 Task: Open Integrated Terminal in Specific Folder
Action: Mouse moved to (134, 62)
Screenshot: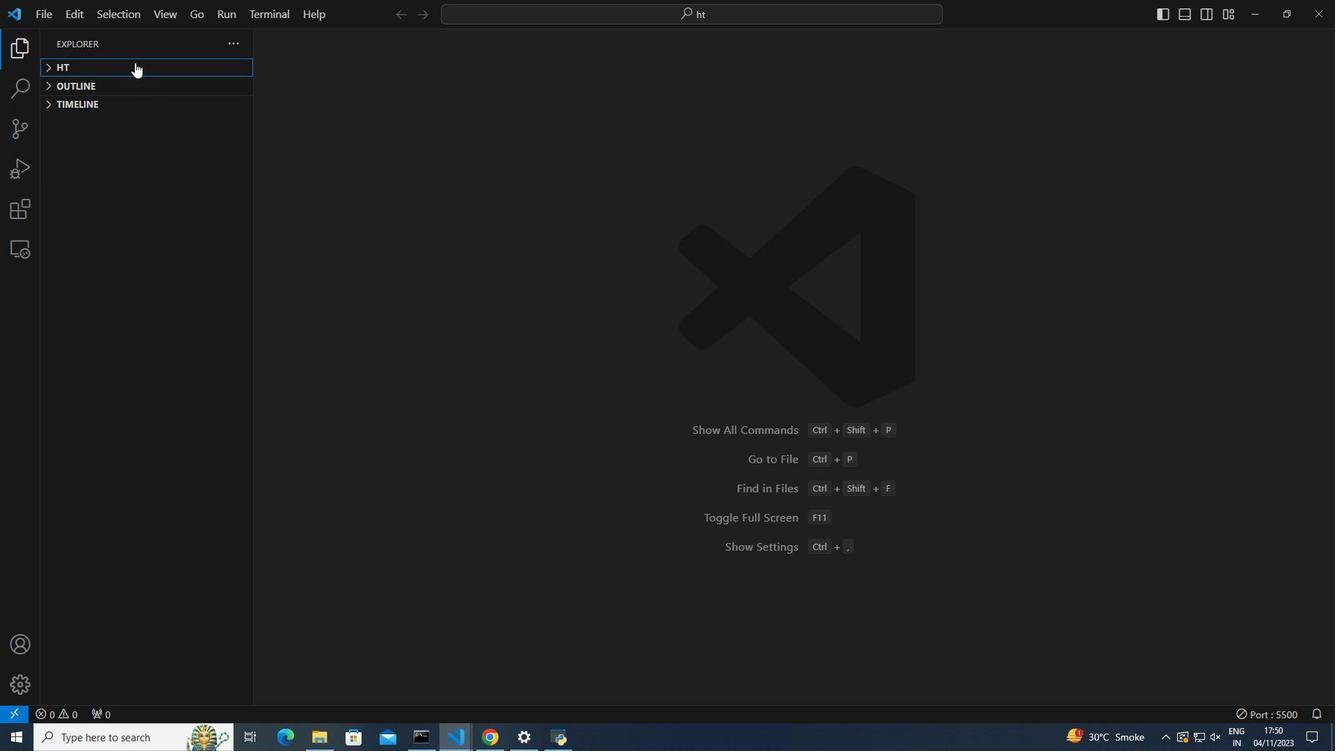 
Action: Mouse pressed left at (134, 62)
Screenshot: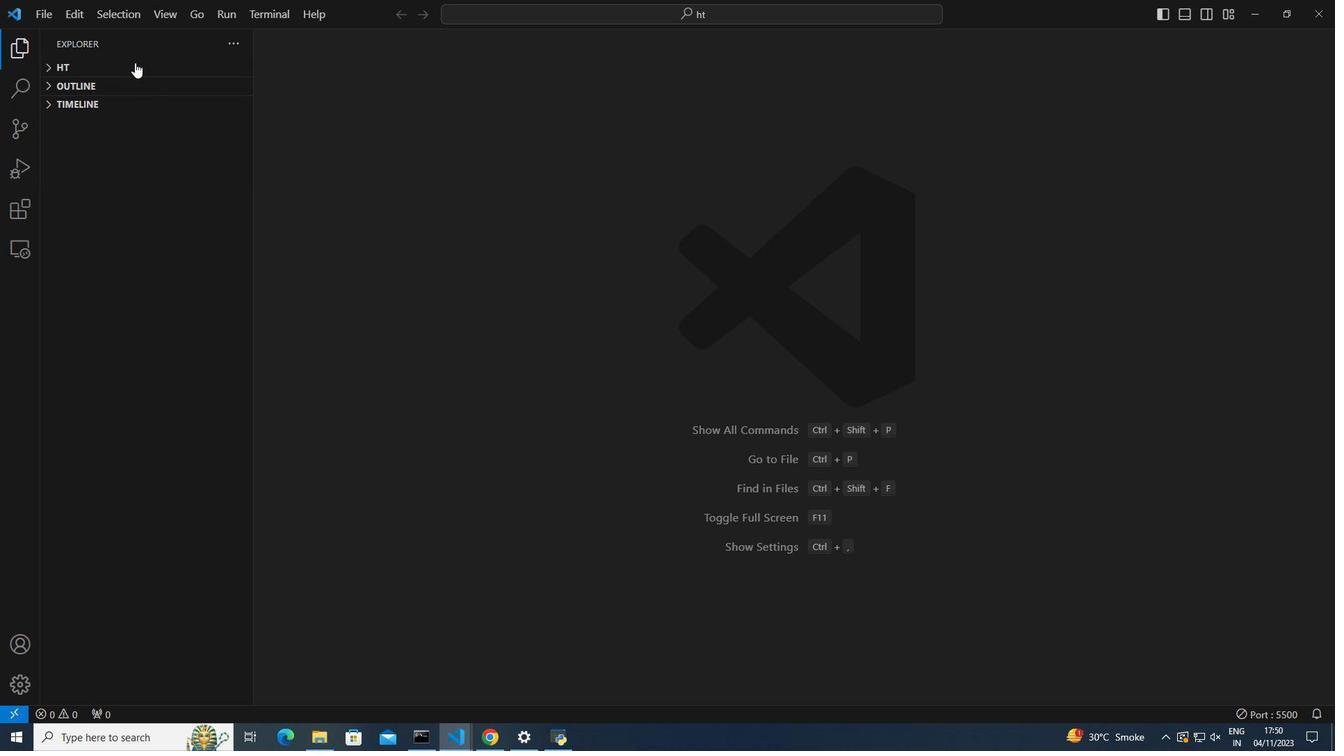 
Action: Mouse moved to (201, 63)
Screenshot: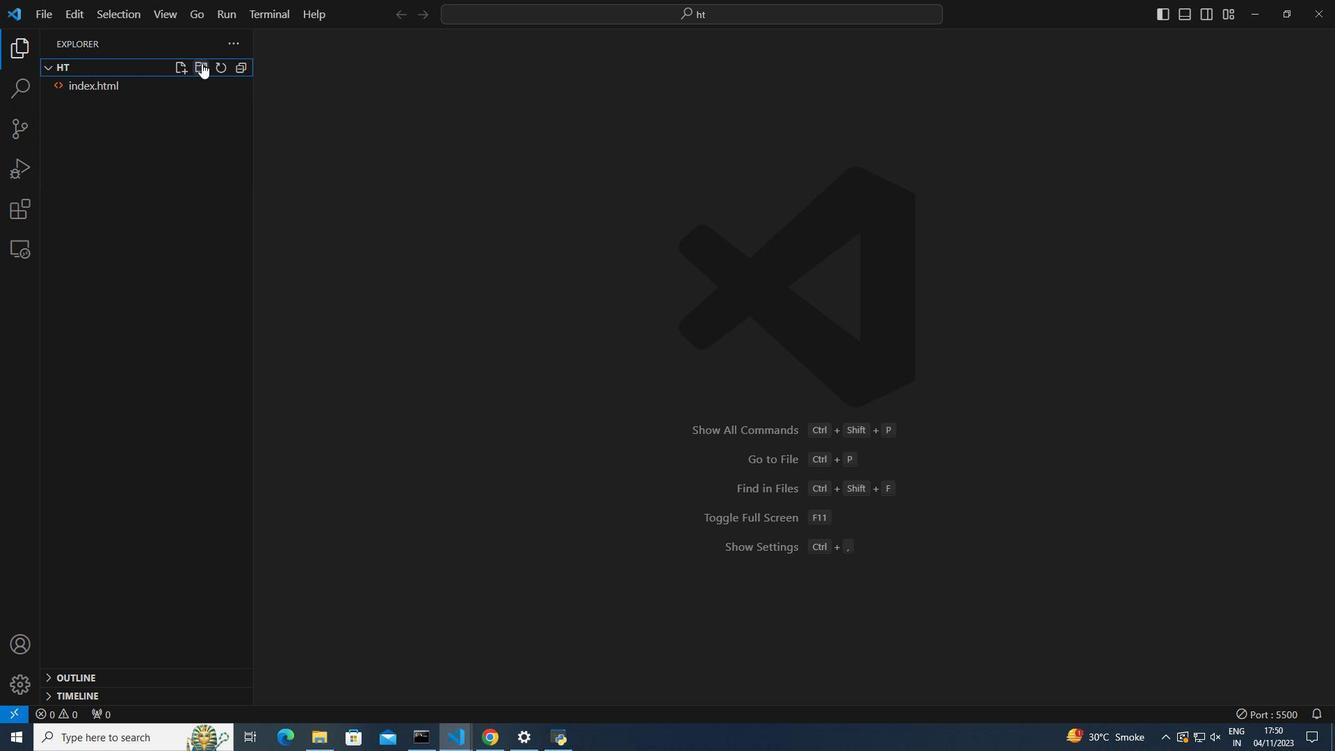 
Action: Mouse pressed left at (201, 63)
Screenshot: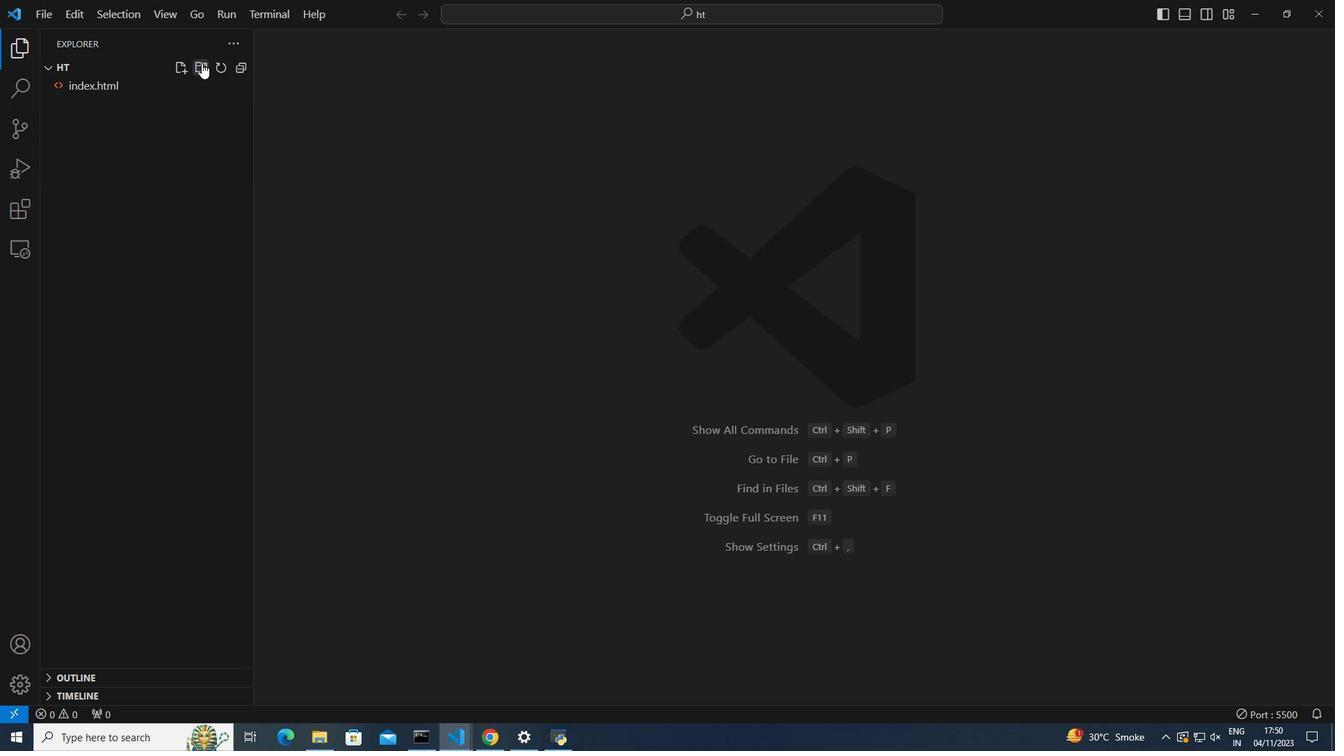 
Action: Mouse moved to (178, 82)
Screenshot: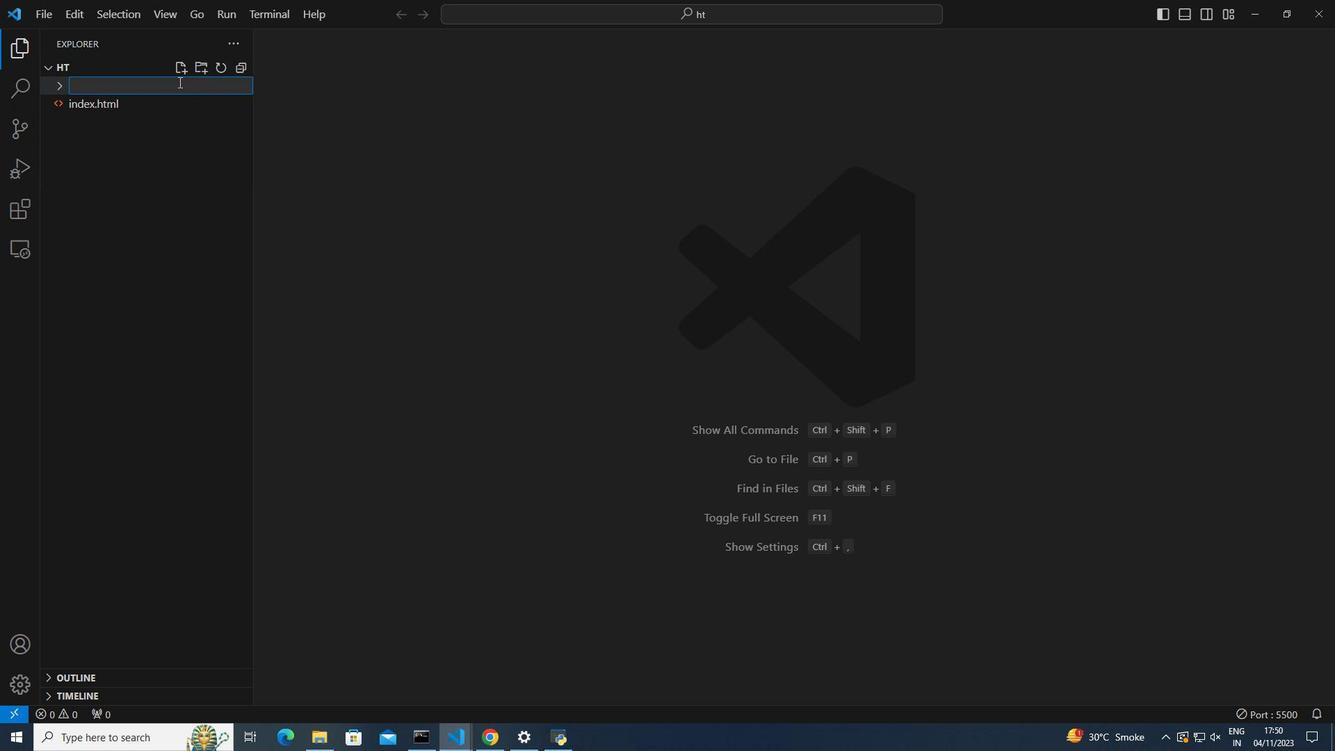 
Action: Mouse pressed right at (178, 82)
Screenshot: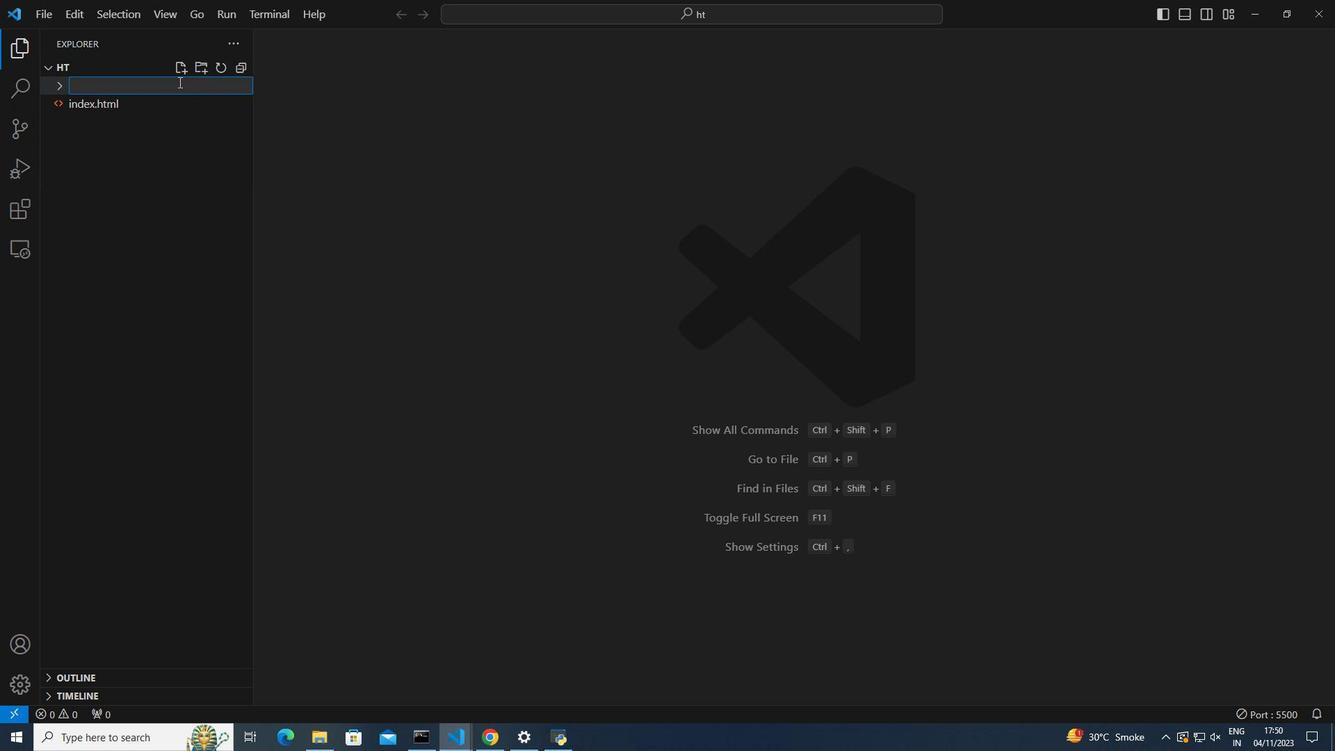 
Action: Mouse moved to (90, 86)
Screenshot: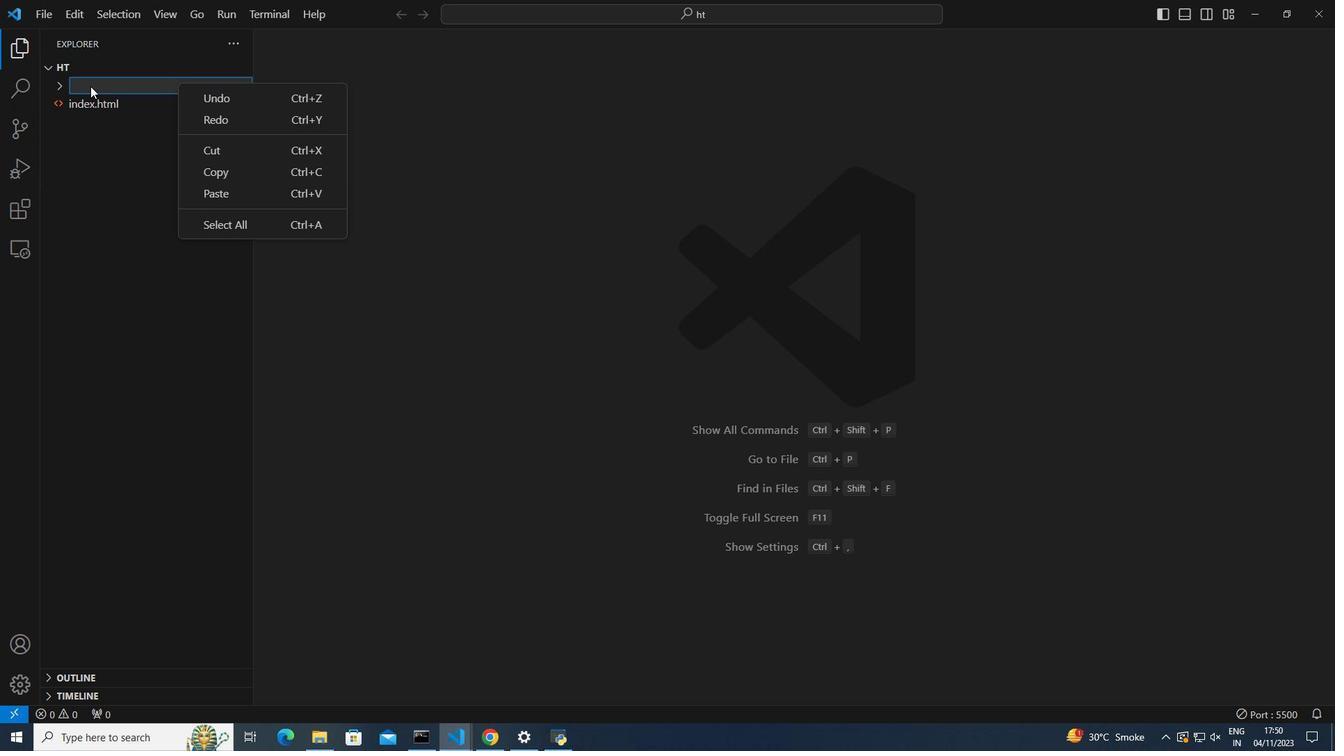 
Action: Mouse pressed left at (90, 86)
Screenshot: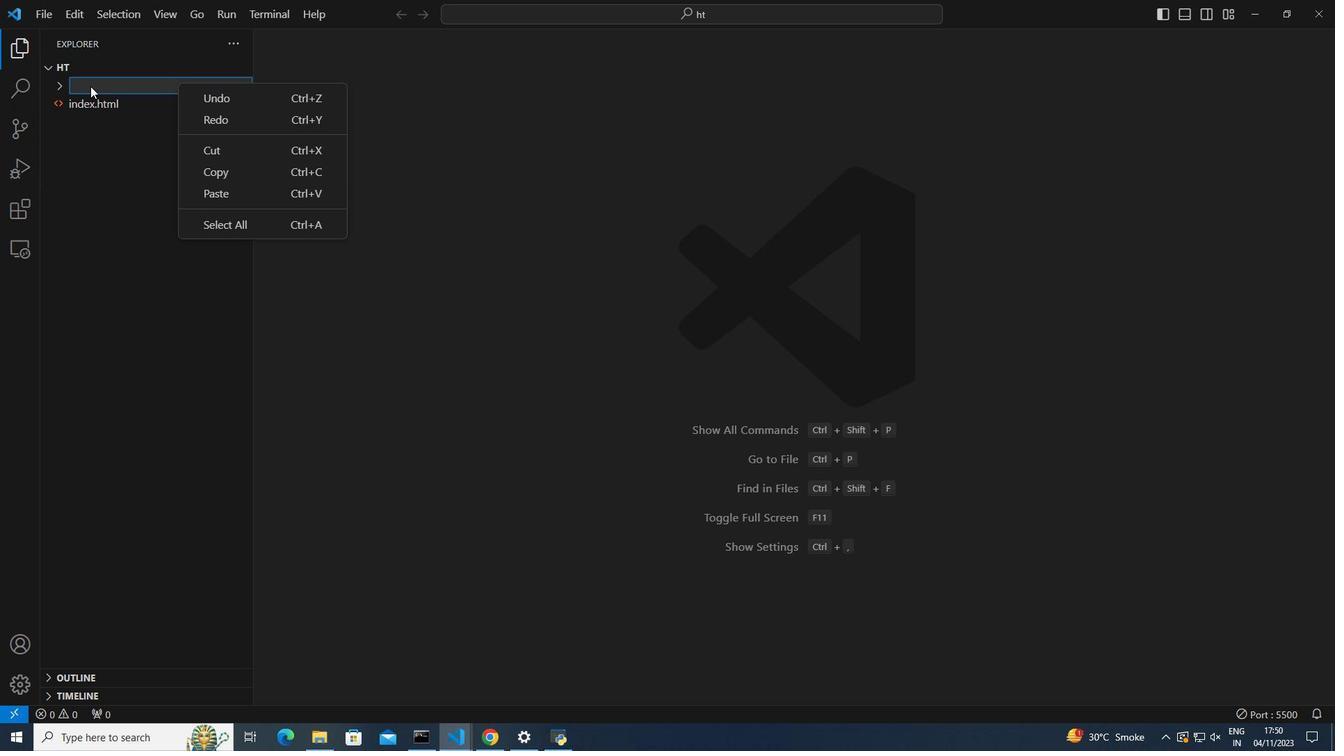 
Action: Mouse moved to (83, 81)
Screenshot: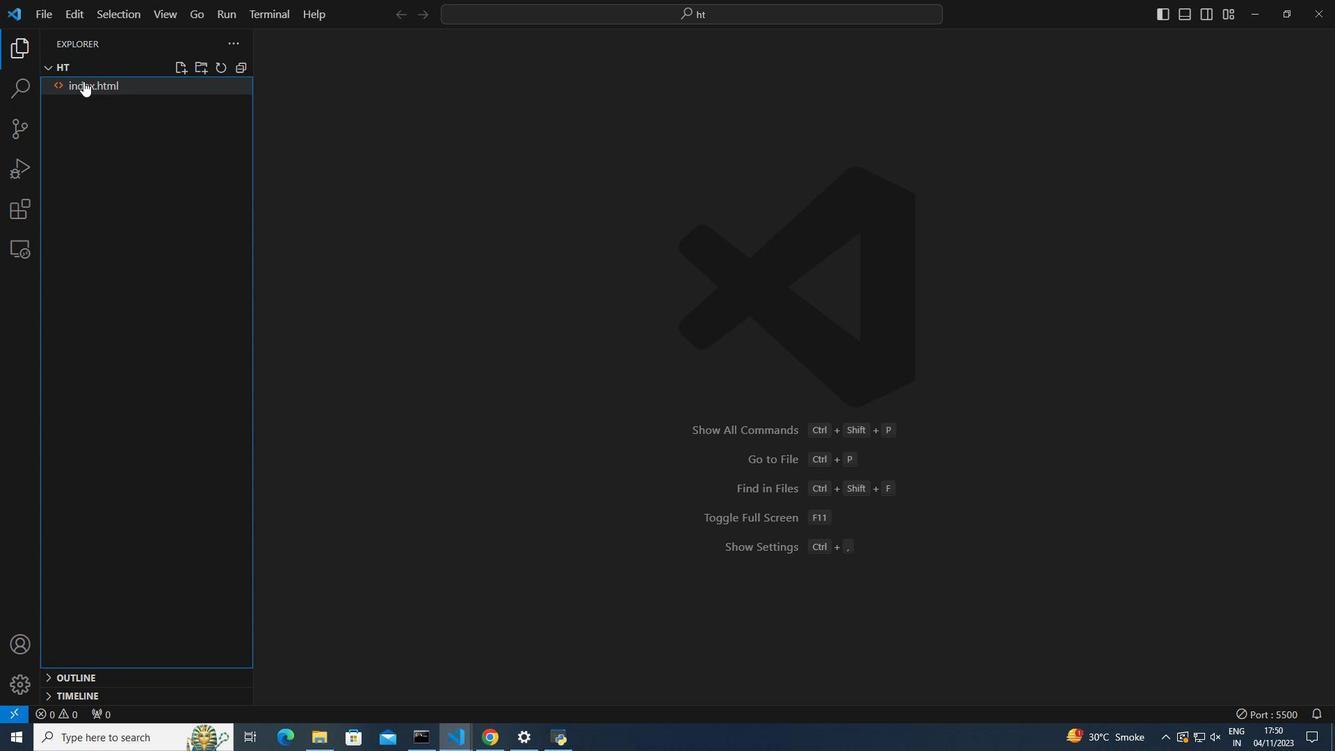 
Action: Mouse pressed right at (83, 81)
Screenshot: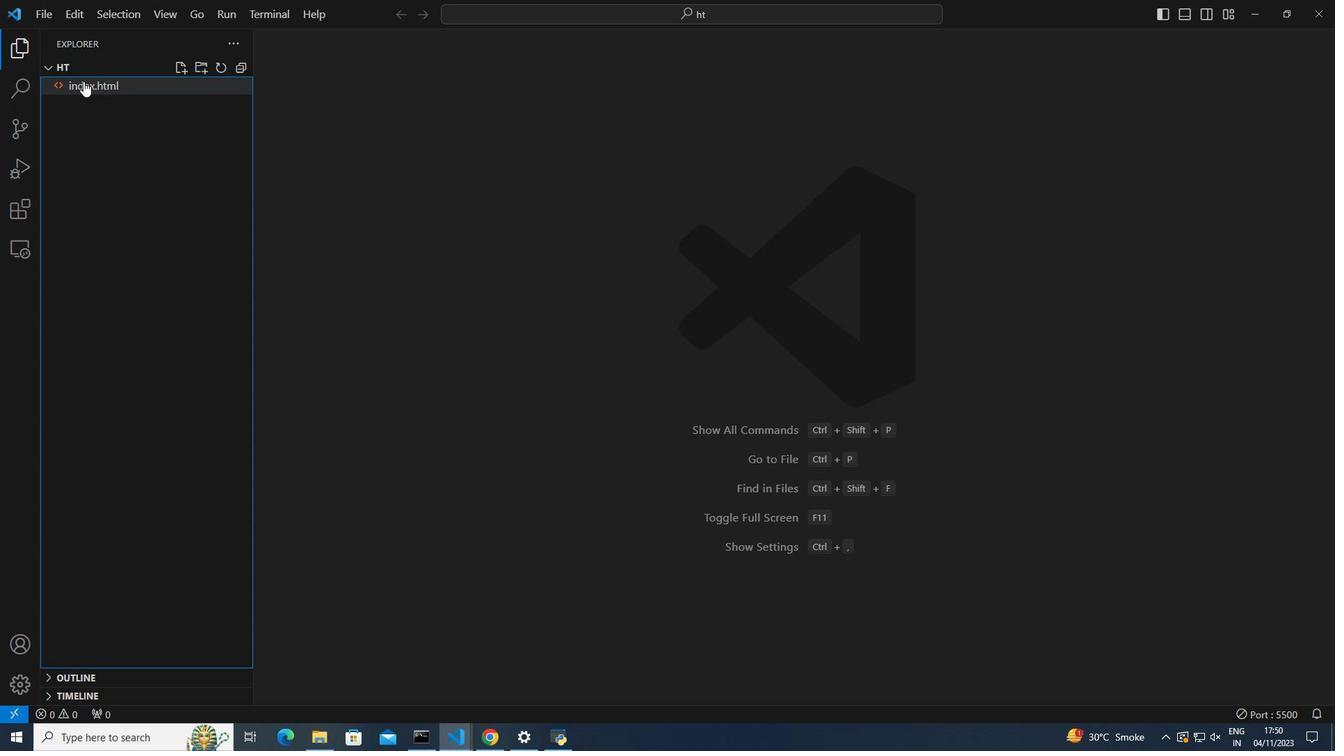 
Action: Mouse moved to (141, 245)
Screenshot: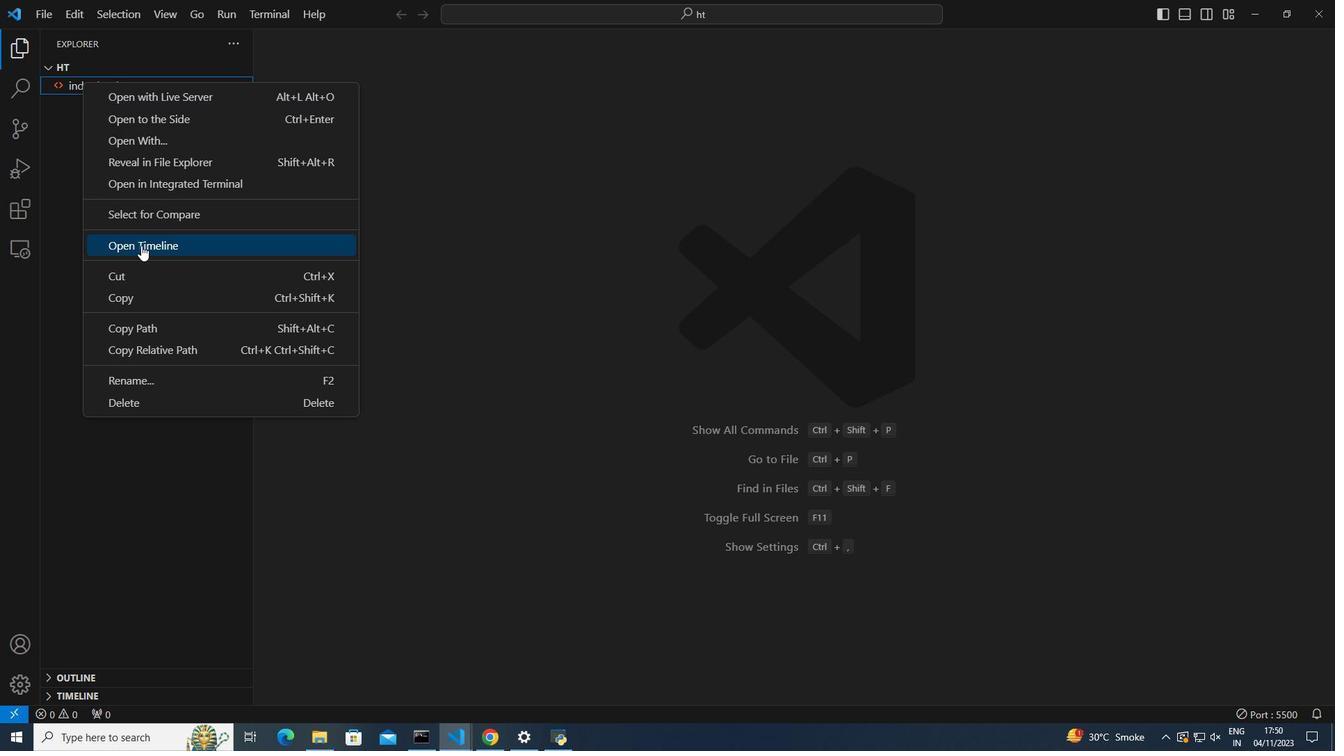 
Action: Mouse pressed left at (141, 245)
Screenshot: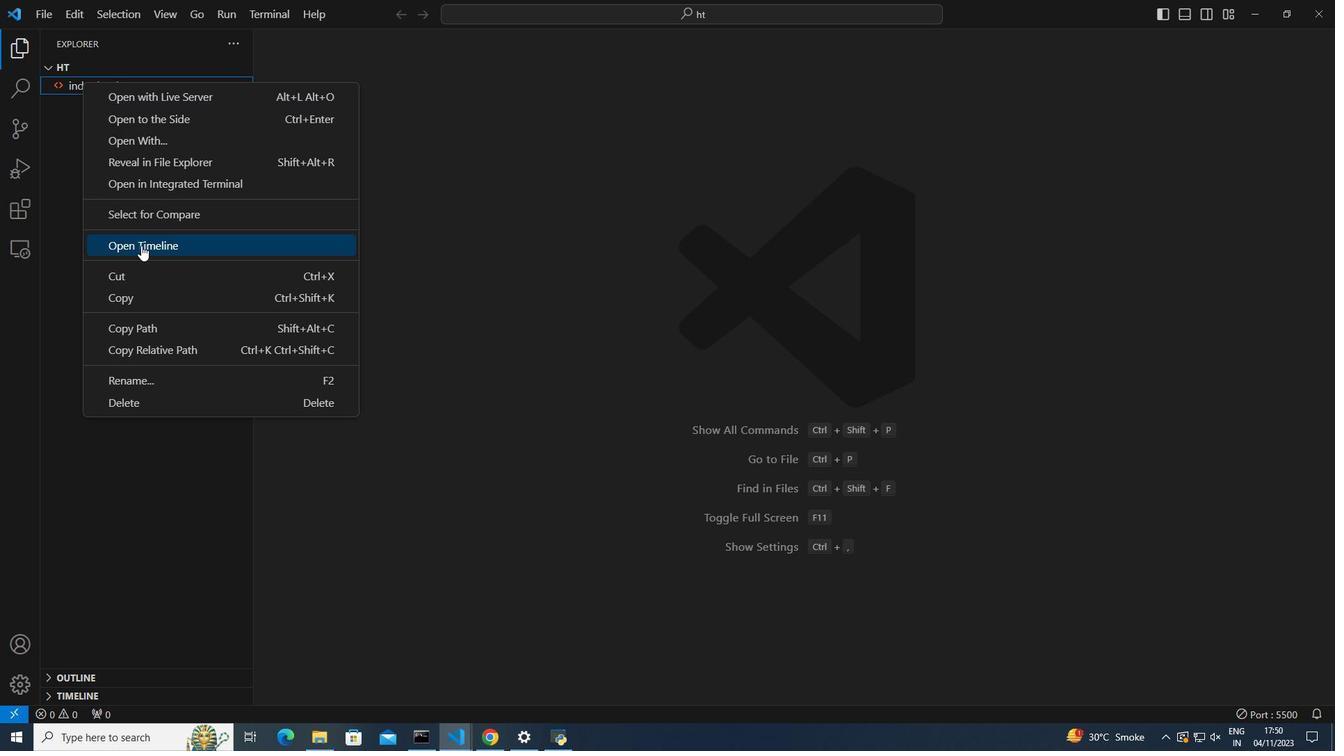 
Action: Mouse moved to (363, 340)
Screenshot: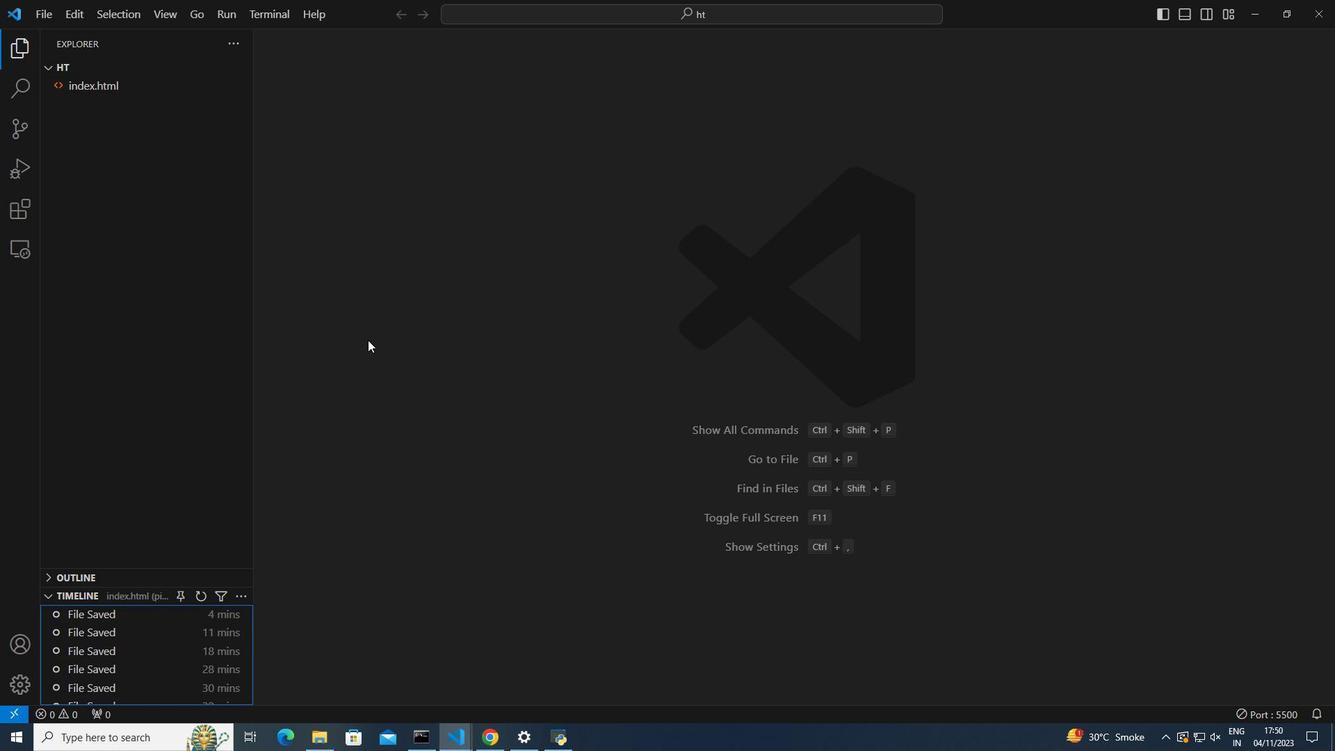 
Action: Mouse pressed left at (363, 340)
Screenshot: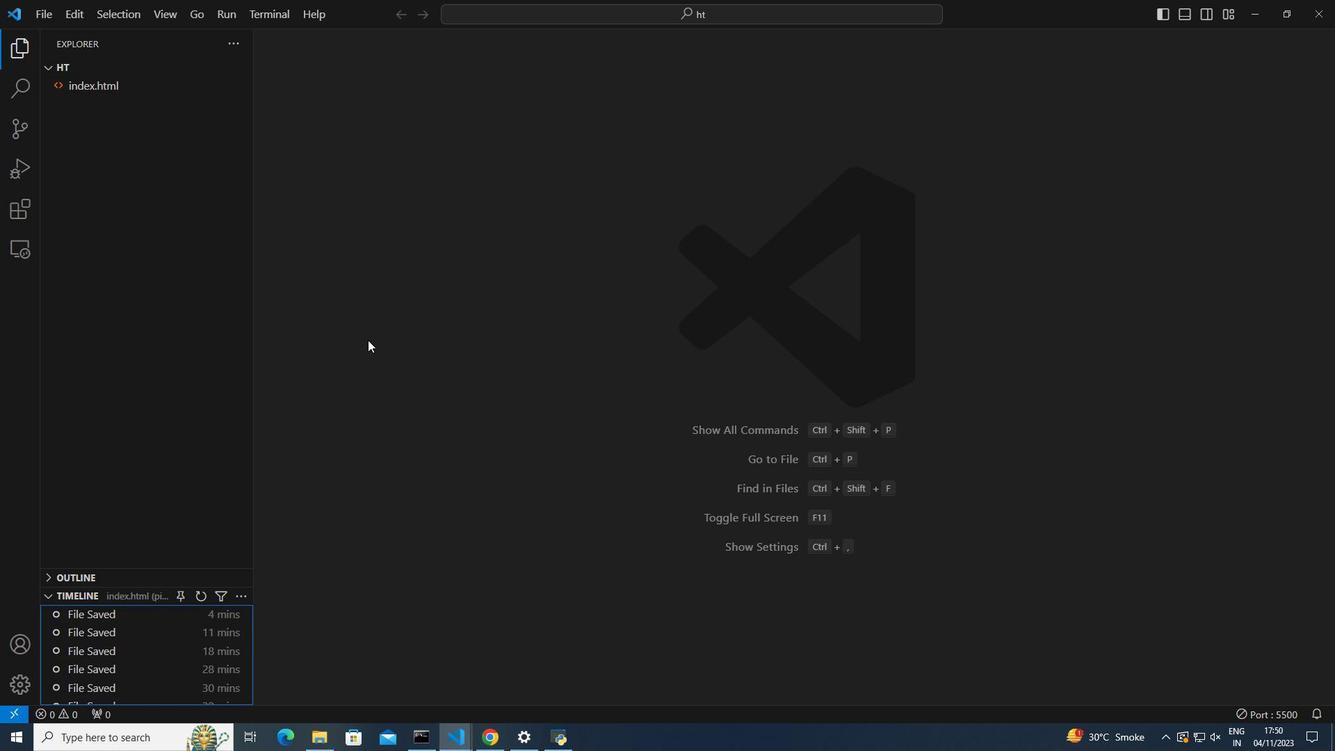 
Action: Mouse moved to (42, 62)
Screenshot: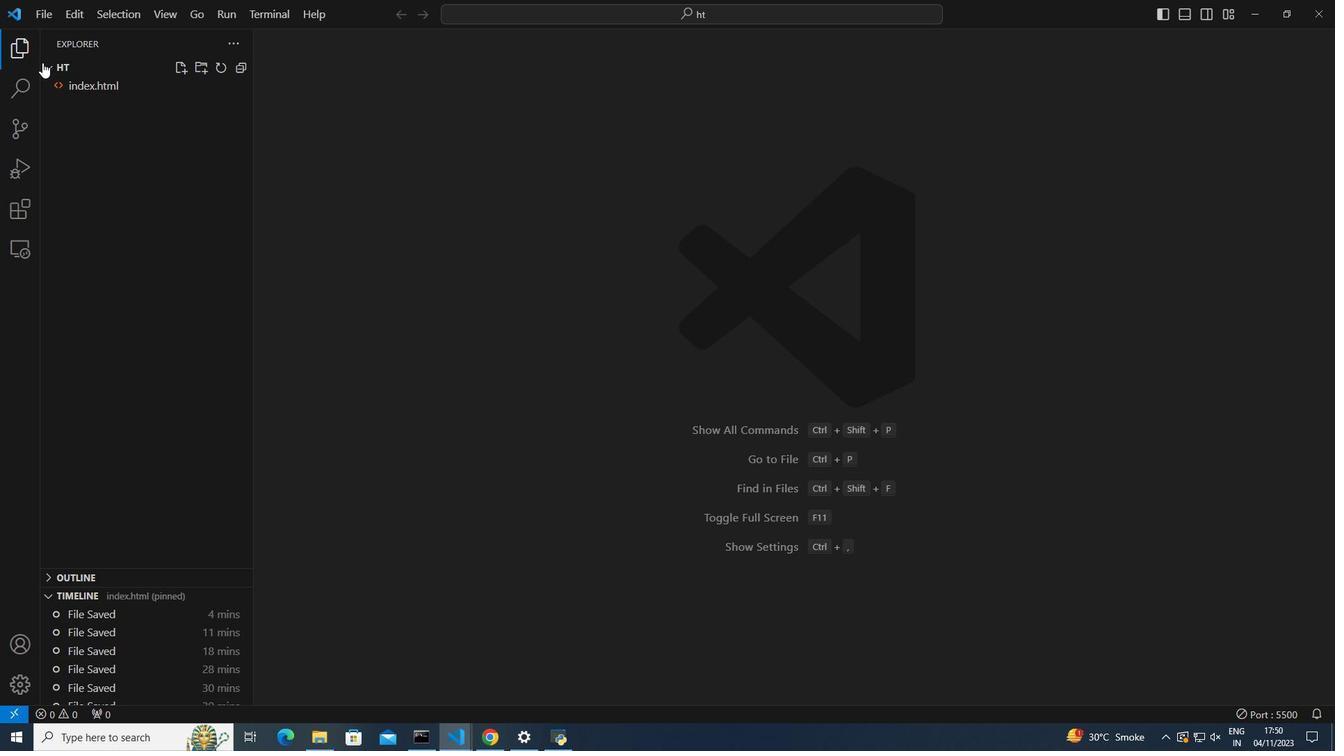 
Action: Mouse pressed left at (42, 62)
Screenshot: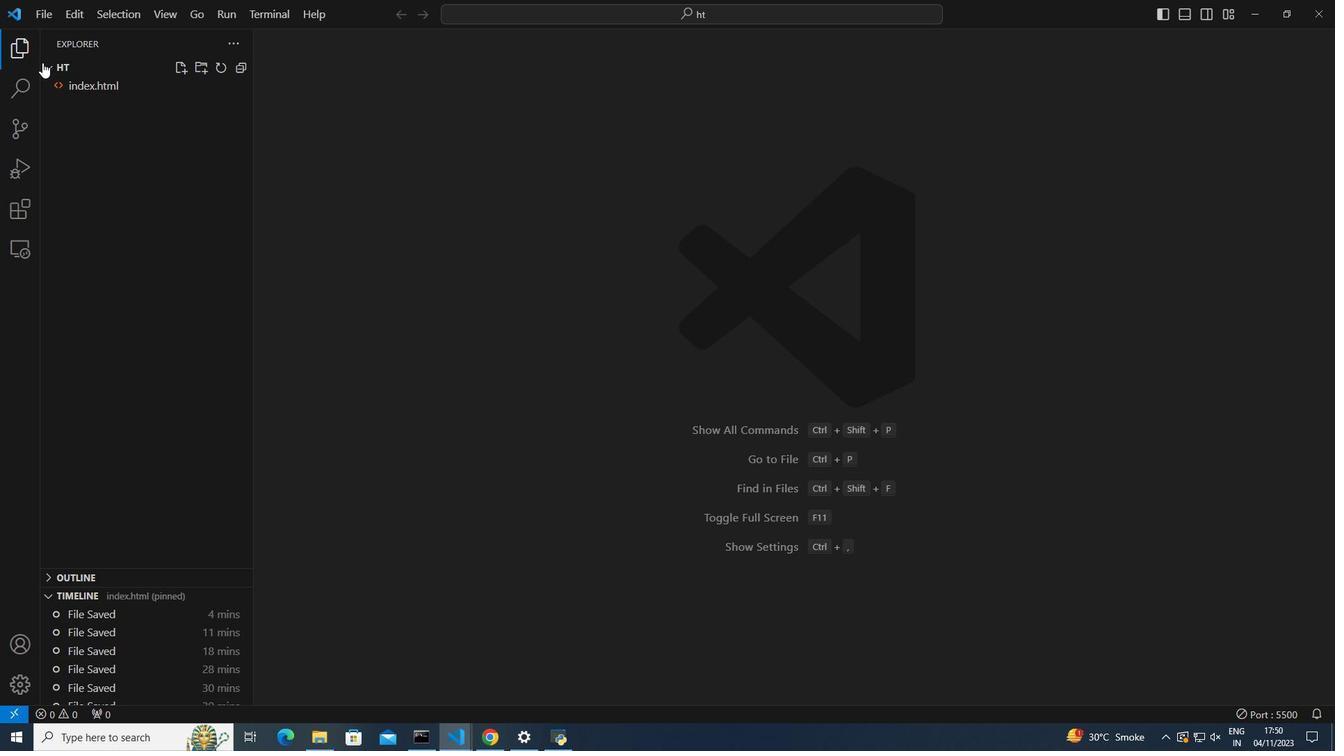 
Action: Mouse moved to (48, 81)
Screenshot: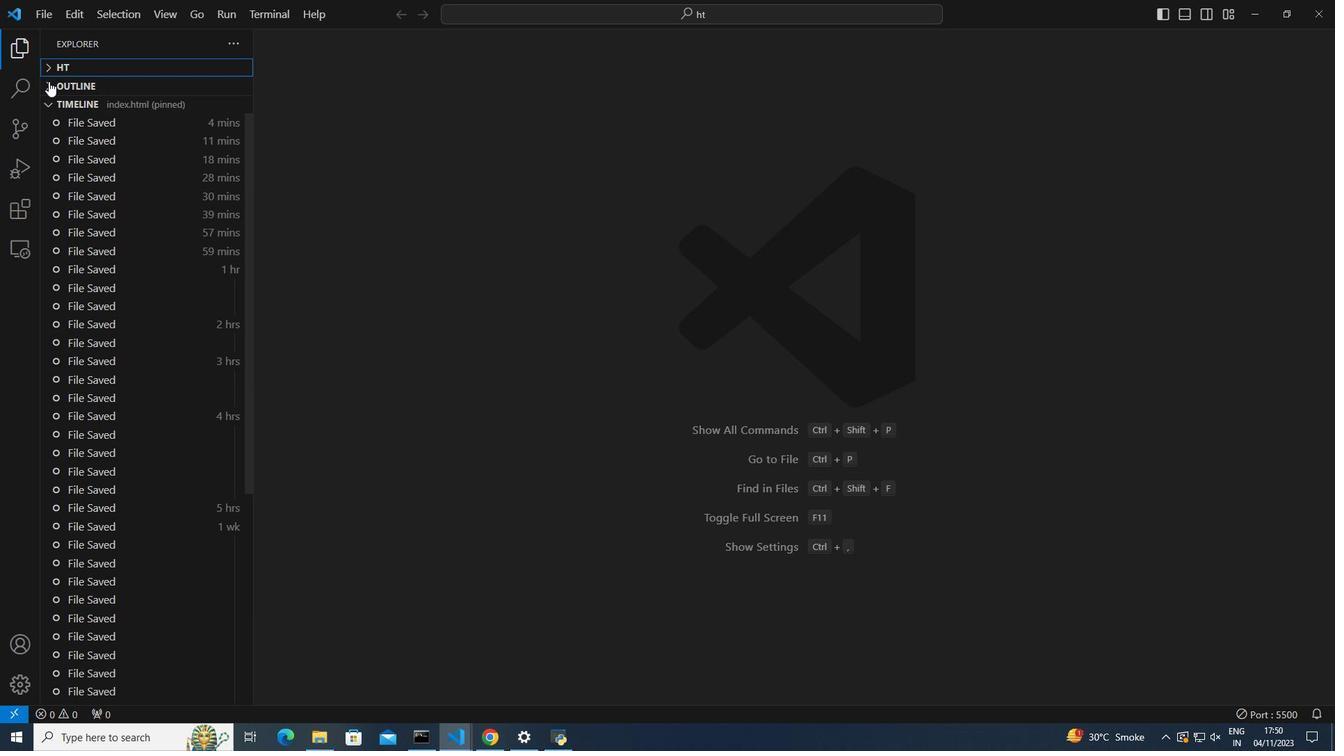 
Action: Mouse pressed left at (48, 81)
Screenshot: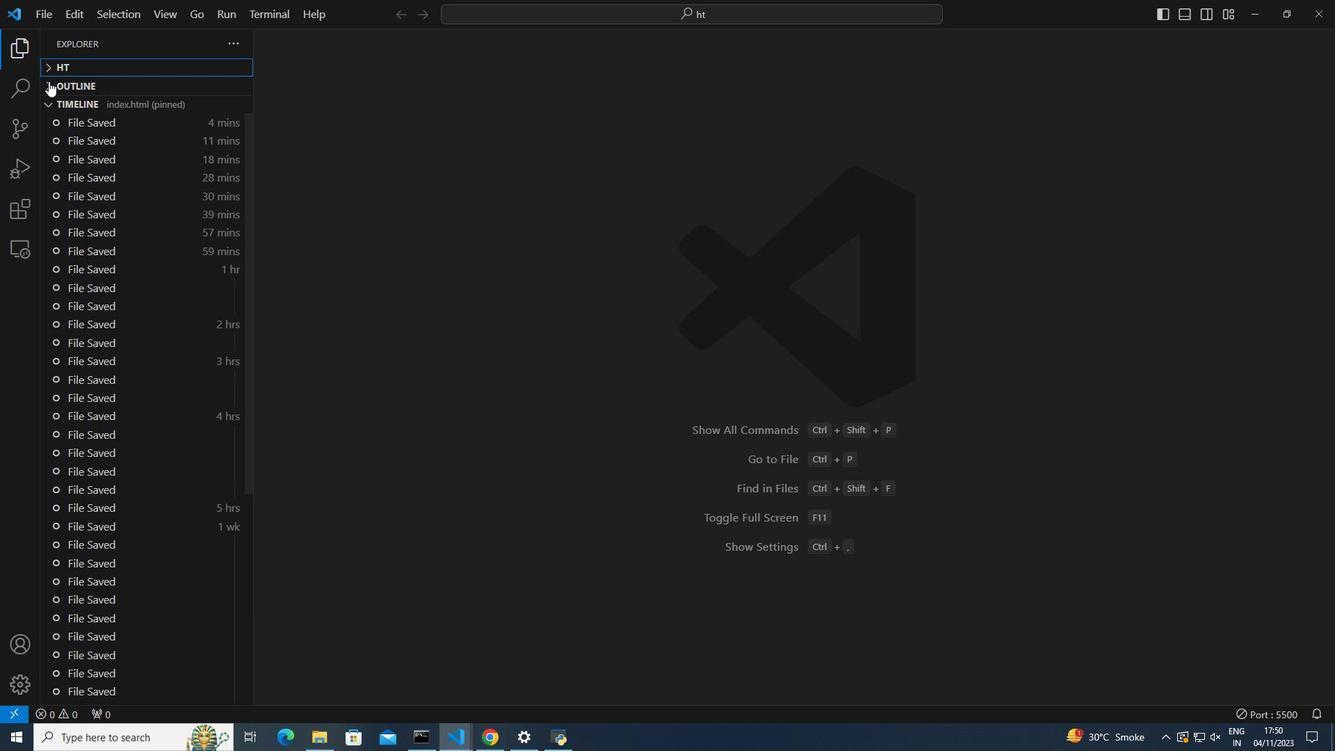 
Action: Mouse moved to (52, 201)
Screenshot: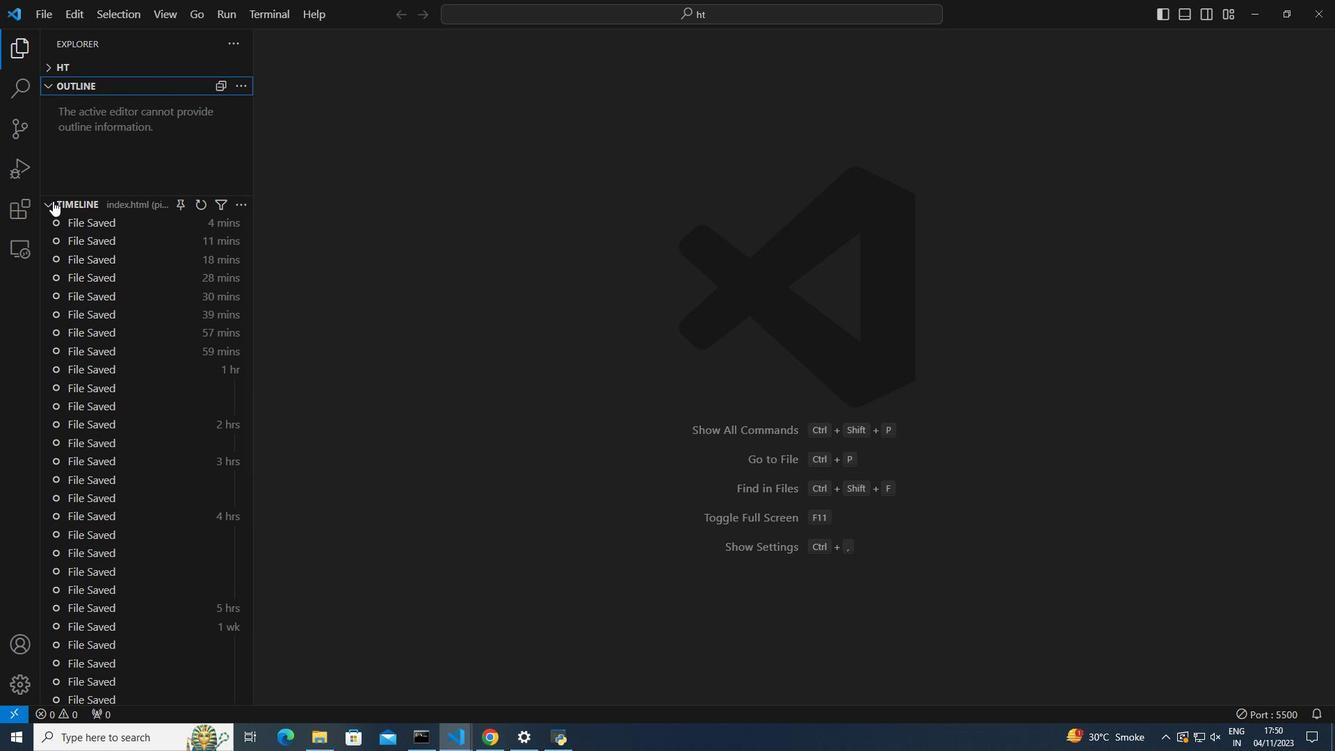 
Action: Mouse pressed left at (52, 201)
Screenshot: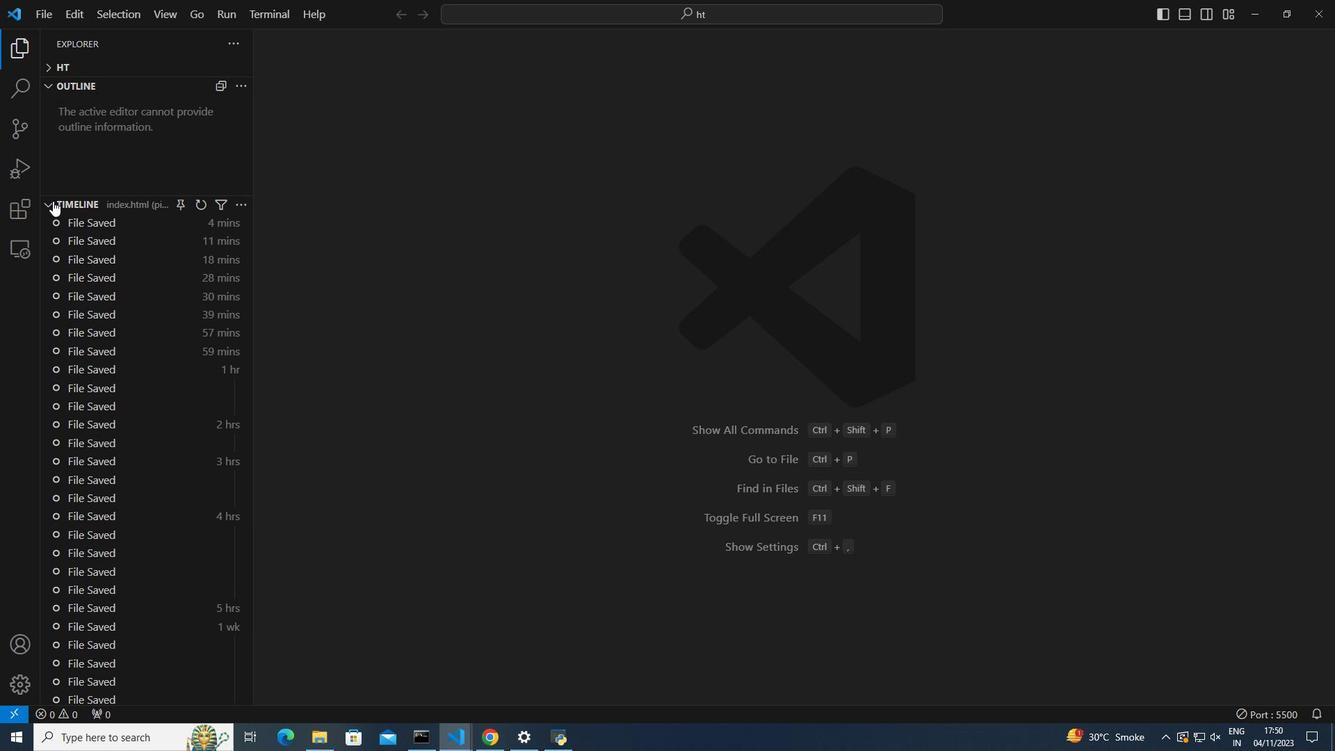 
Action: Mouse moved to (64, 59)
Screenshot: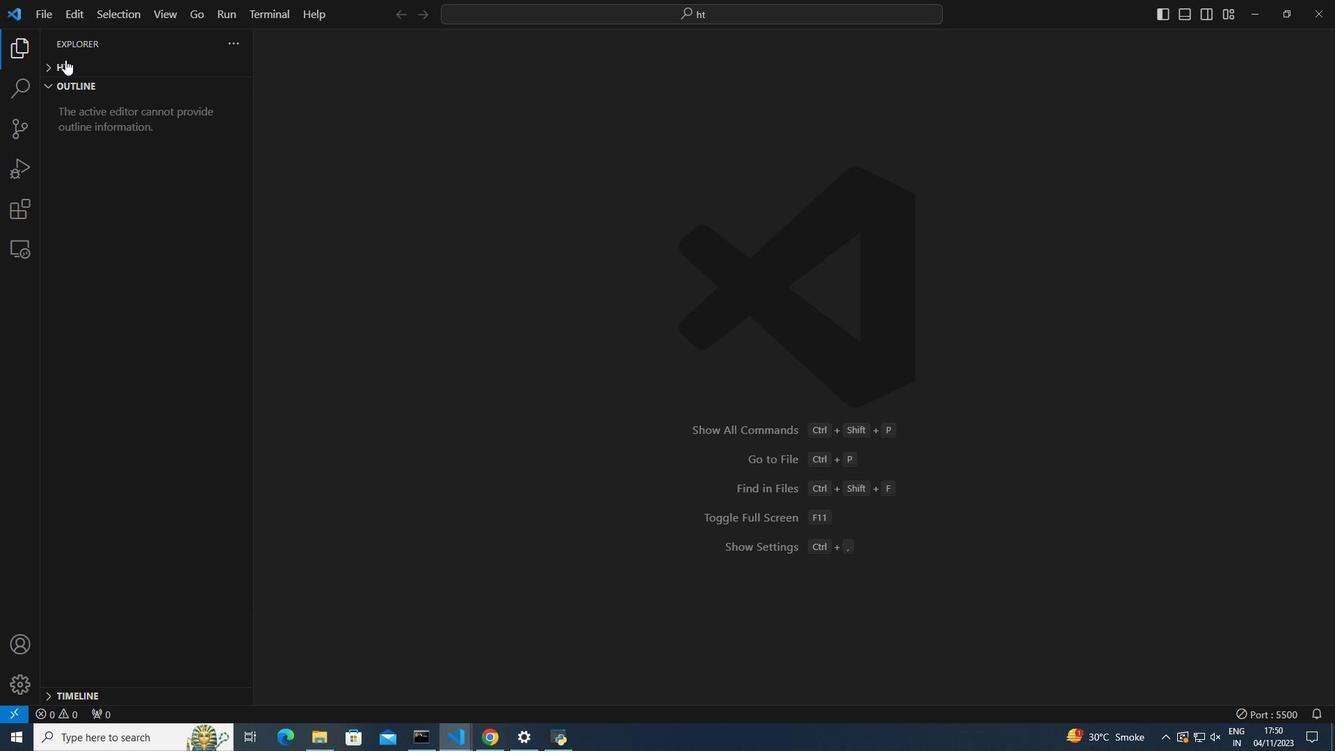 
Action: Mouse pressed left at (64, 59)
Screenshot: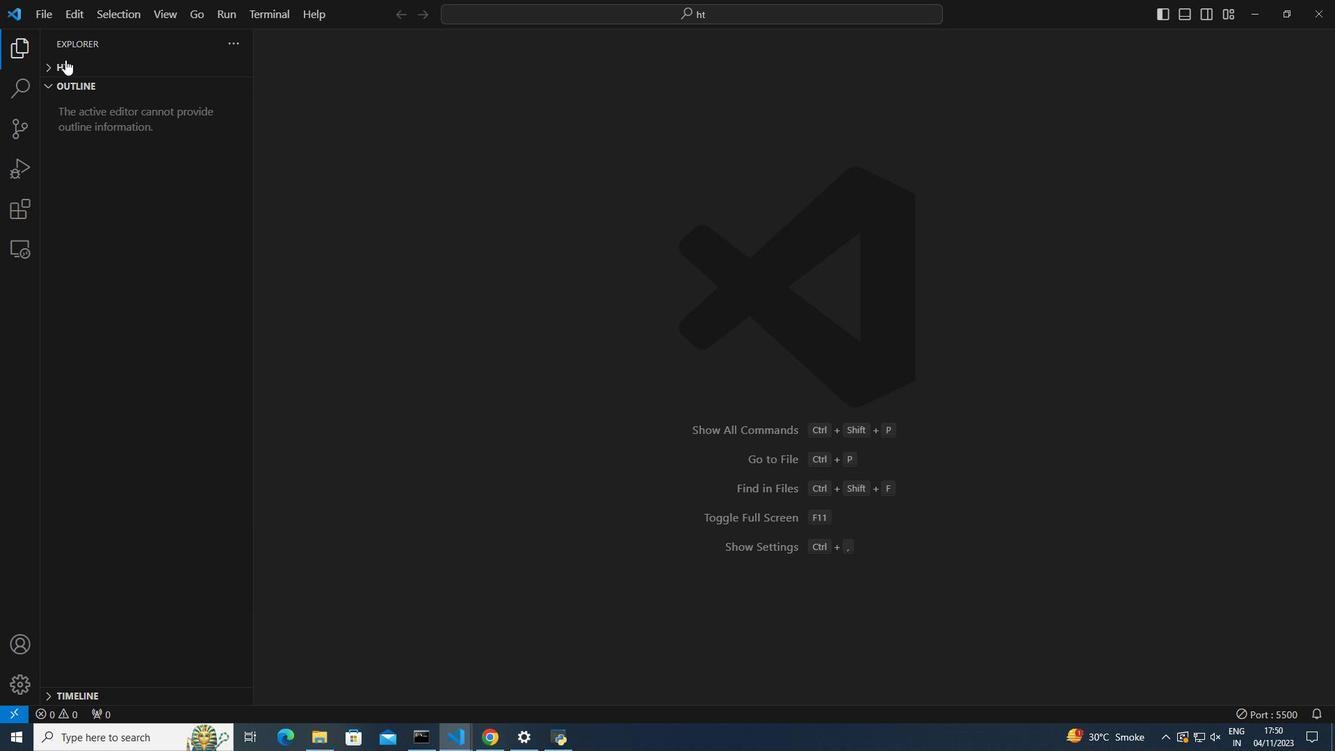 
Action: Mouse moved to (122, 63)
Screenshot: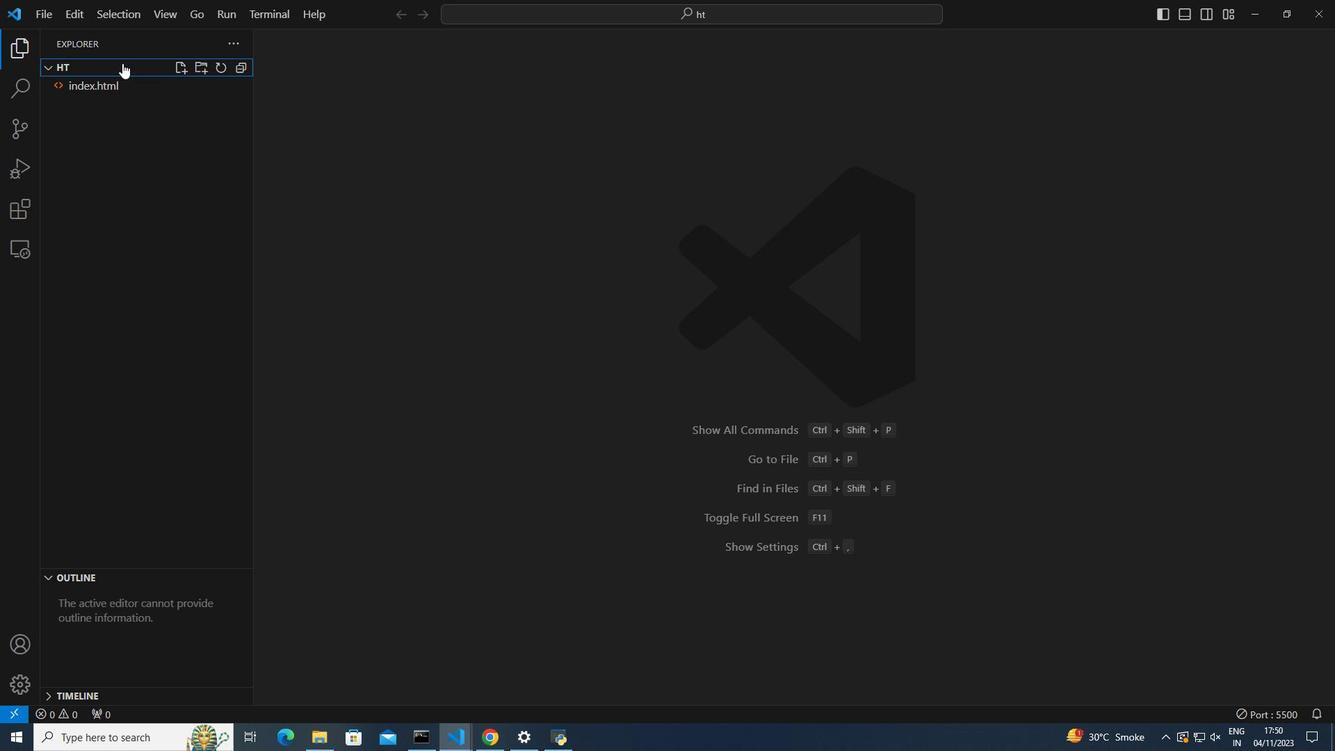 
Action: Mouse pressed right at (122, 63)
Screenshot: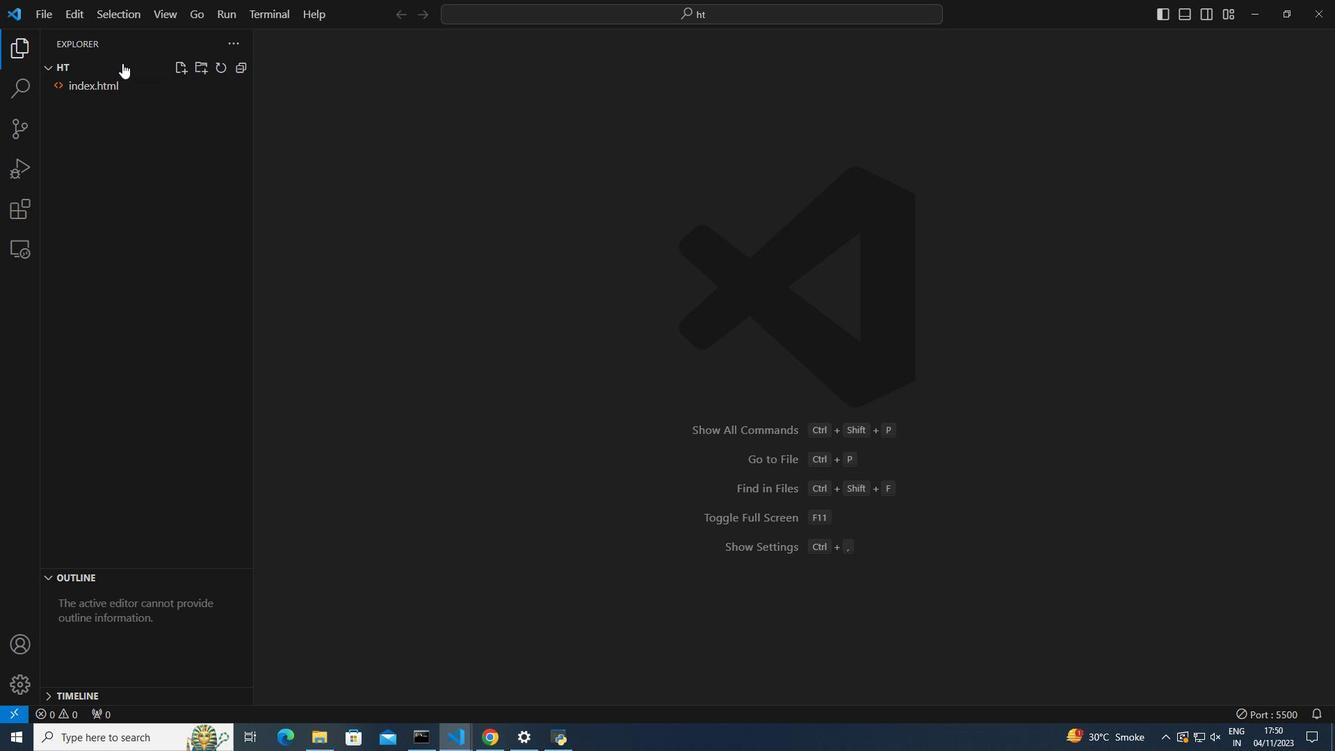 
Action: Mouse moved to (82, 217)
Screenshot: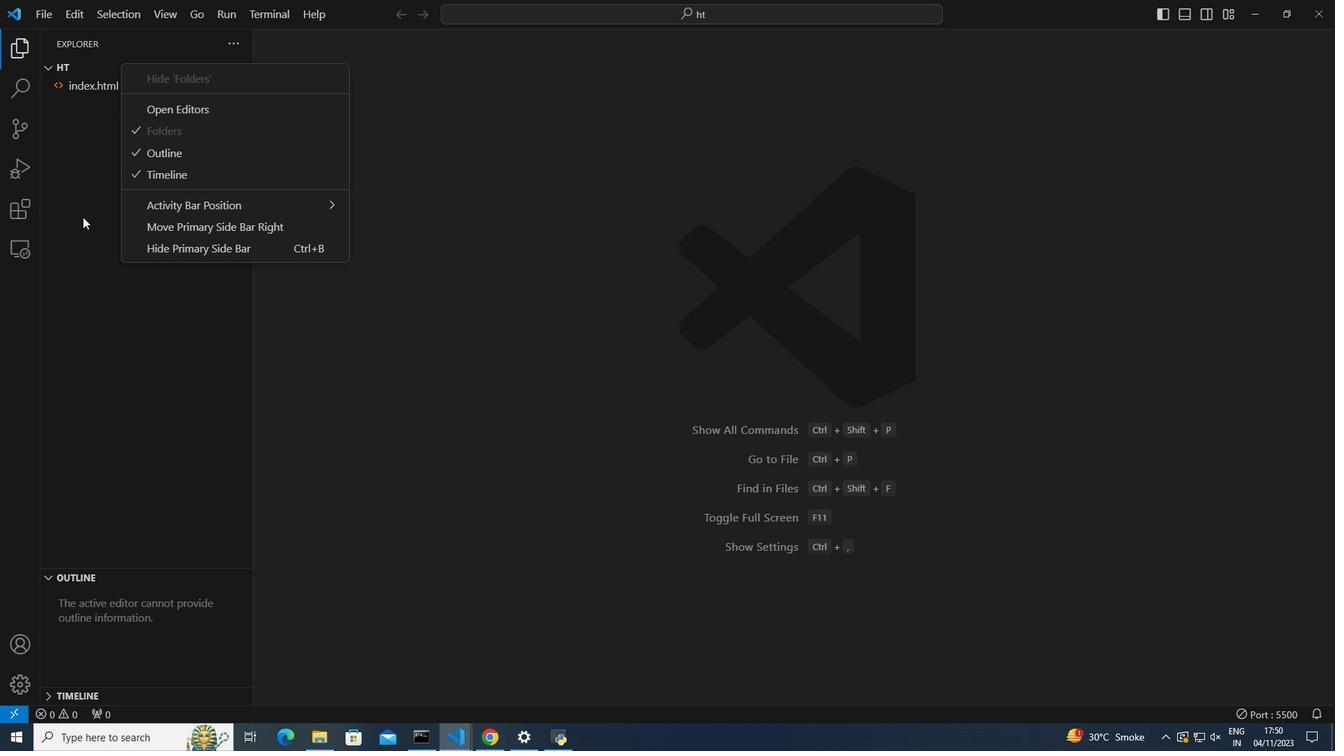 
Action: Mouse pressed left at (82, 217)
Screenshot: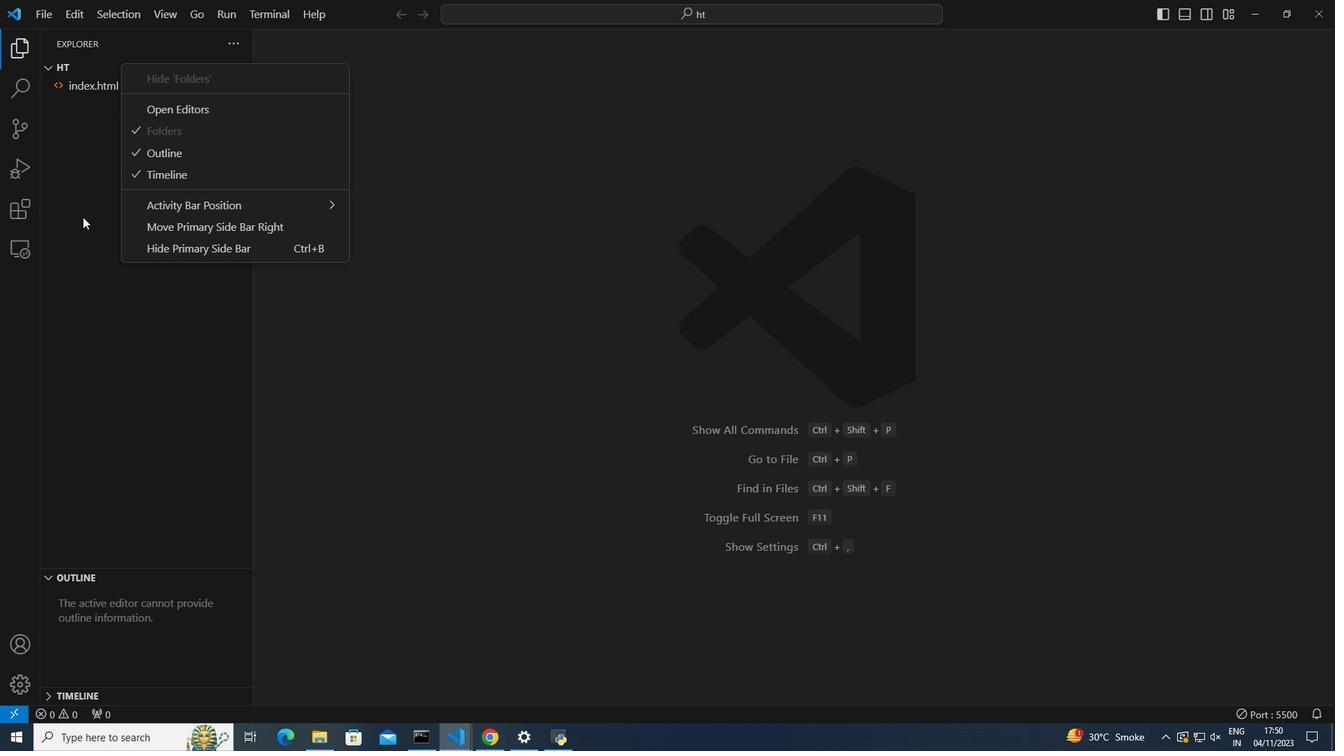 
Action: Mouse moved to (203, 61)
Screenshot: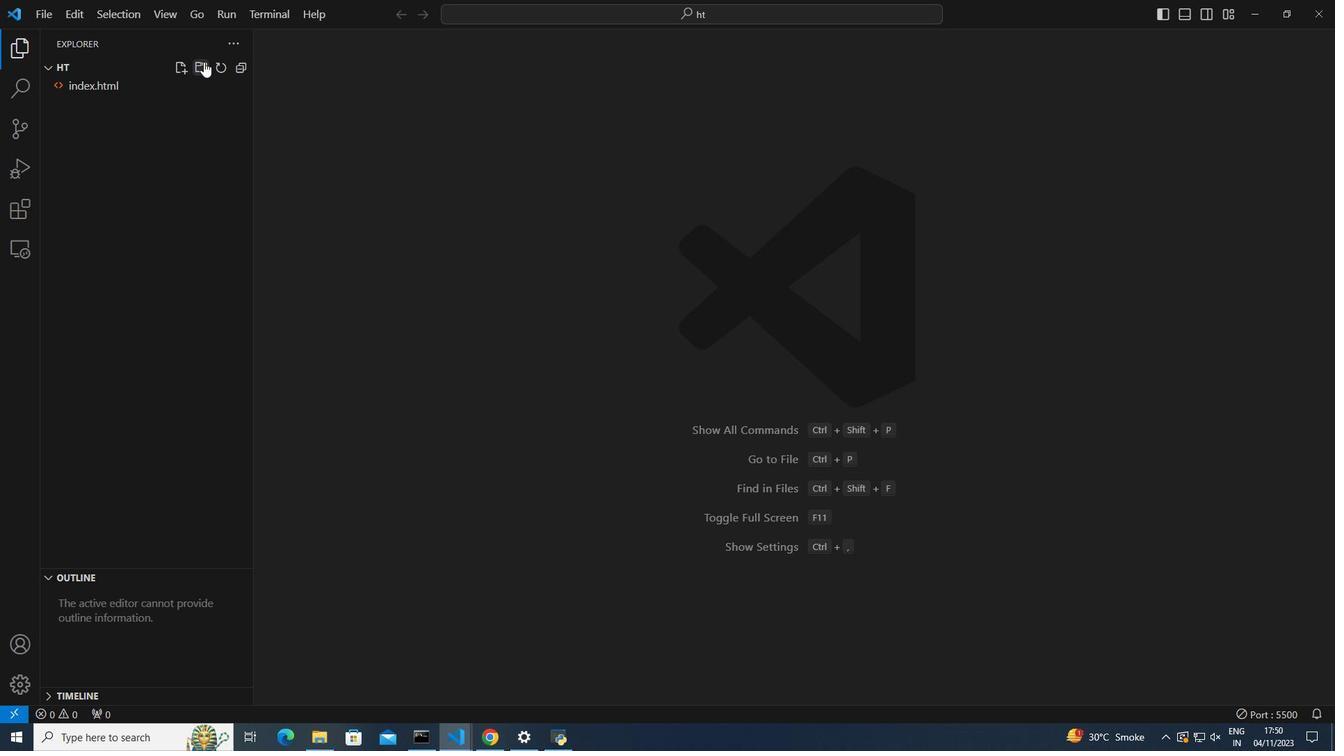 
Action: Mouse pressed left at (203, 61)
Screenshot: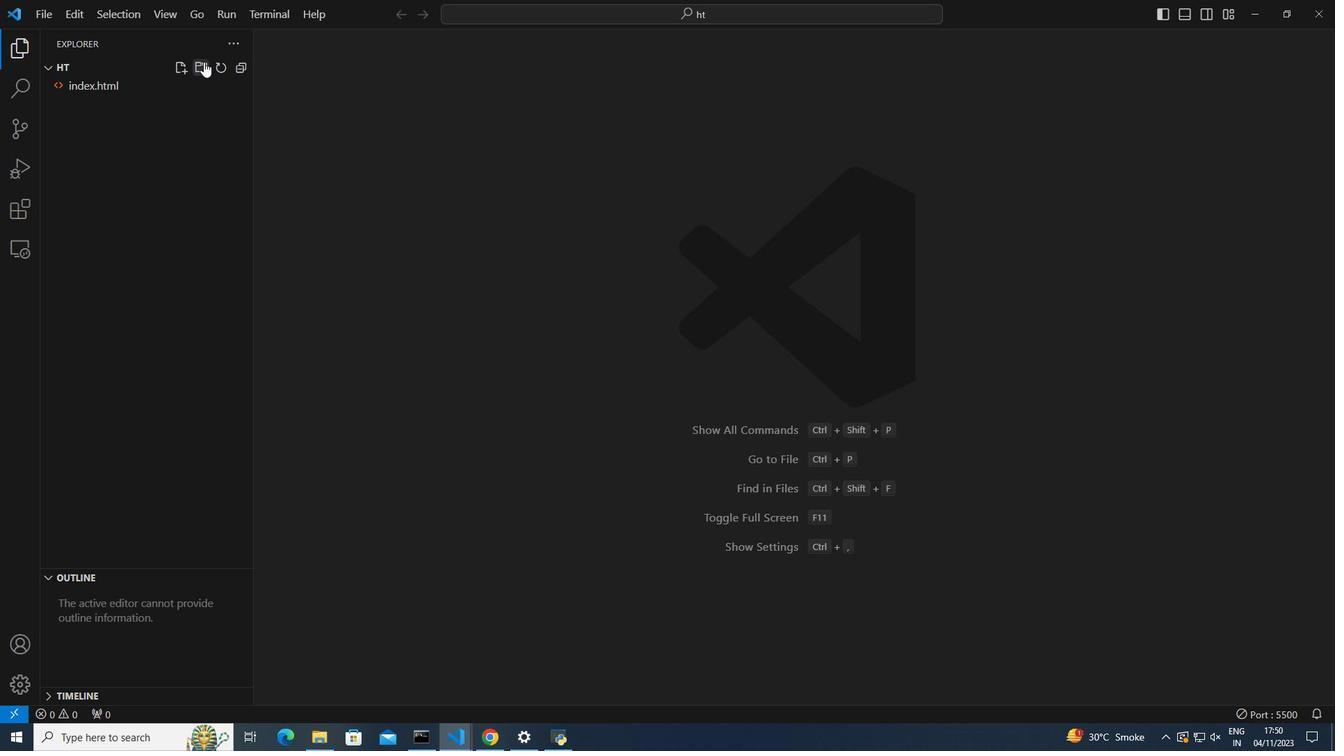 
Action: Mouse moved to (70, 80)
Screenshot: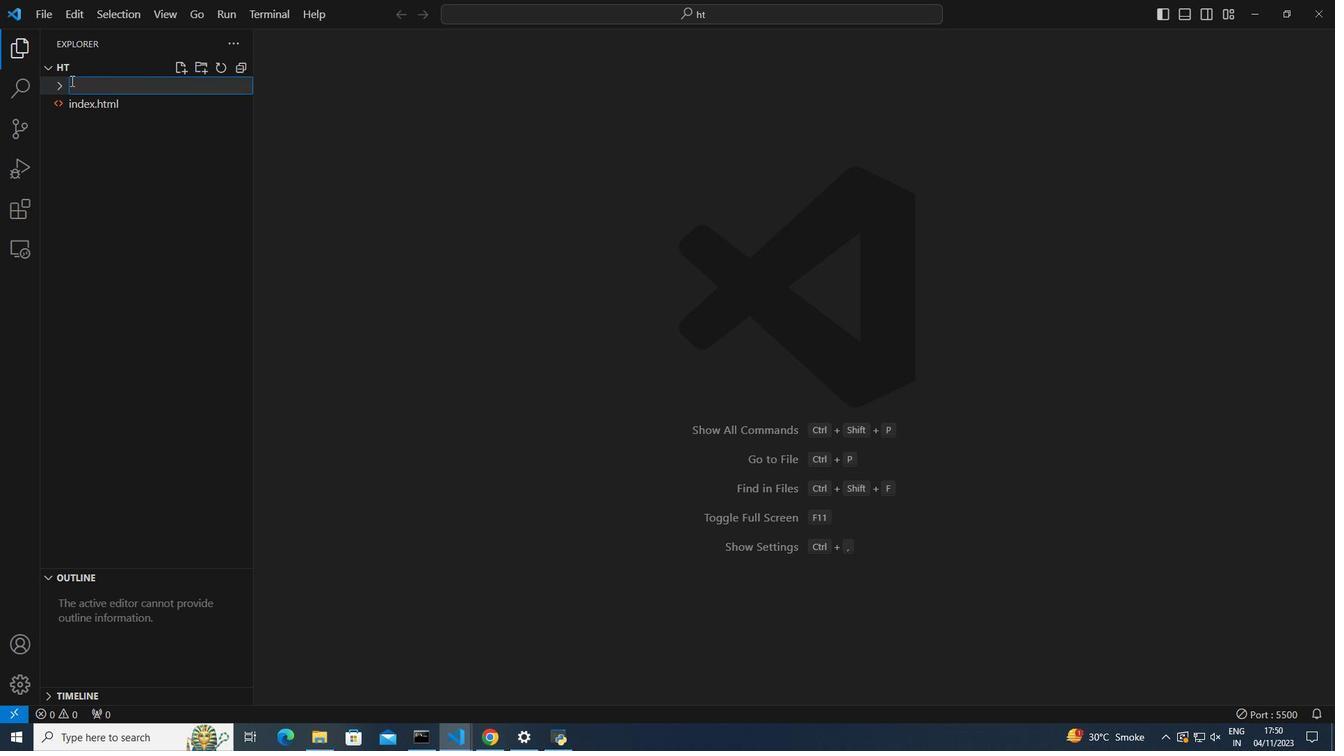 
Action: Mouse pressed right at (70, 80)
Screenshot: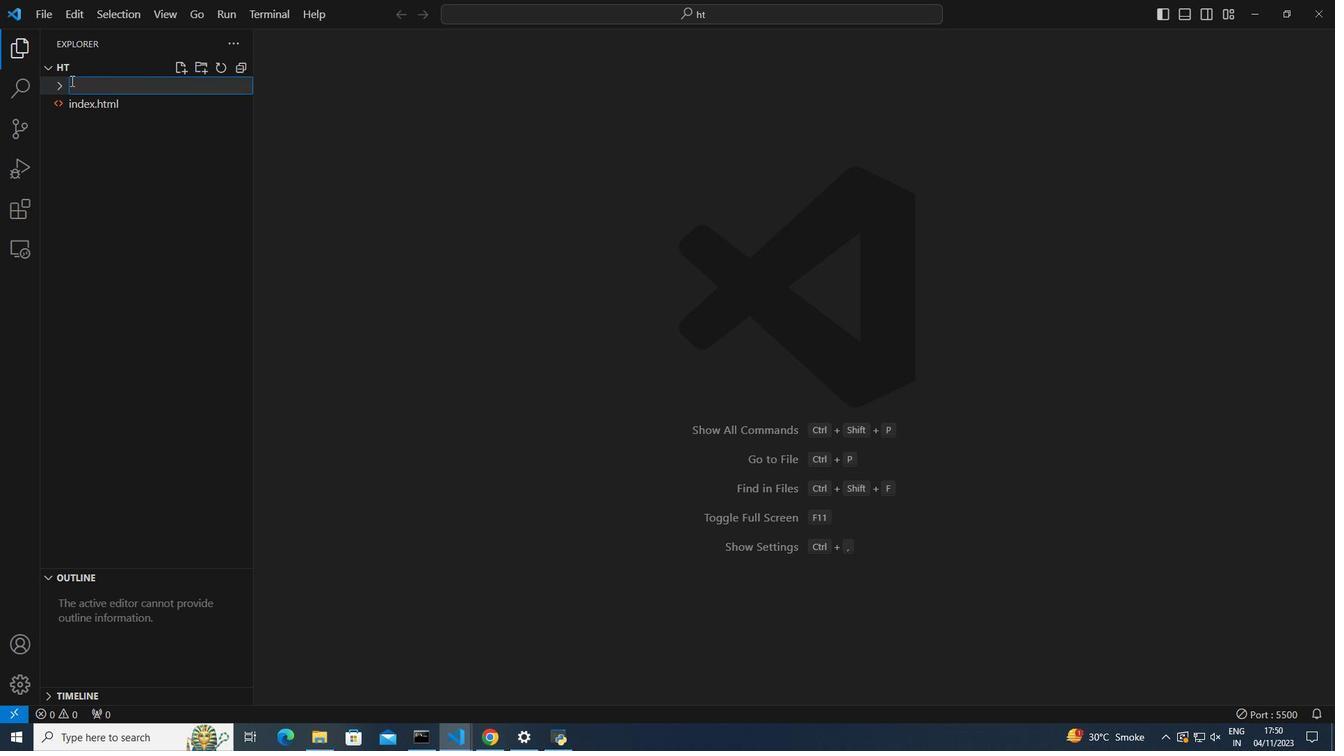 
Action: Mouse moved to (54, 117)
Screenshot: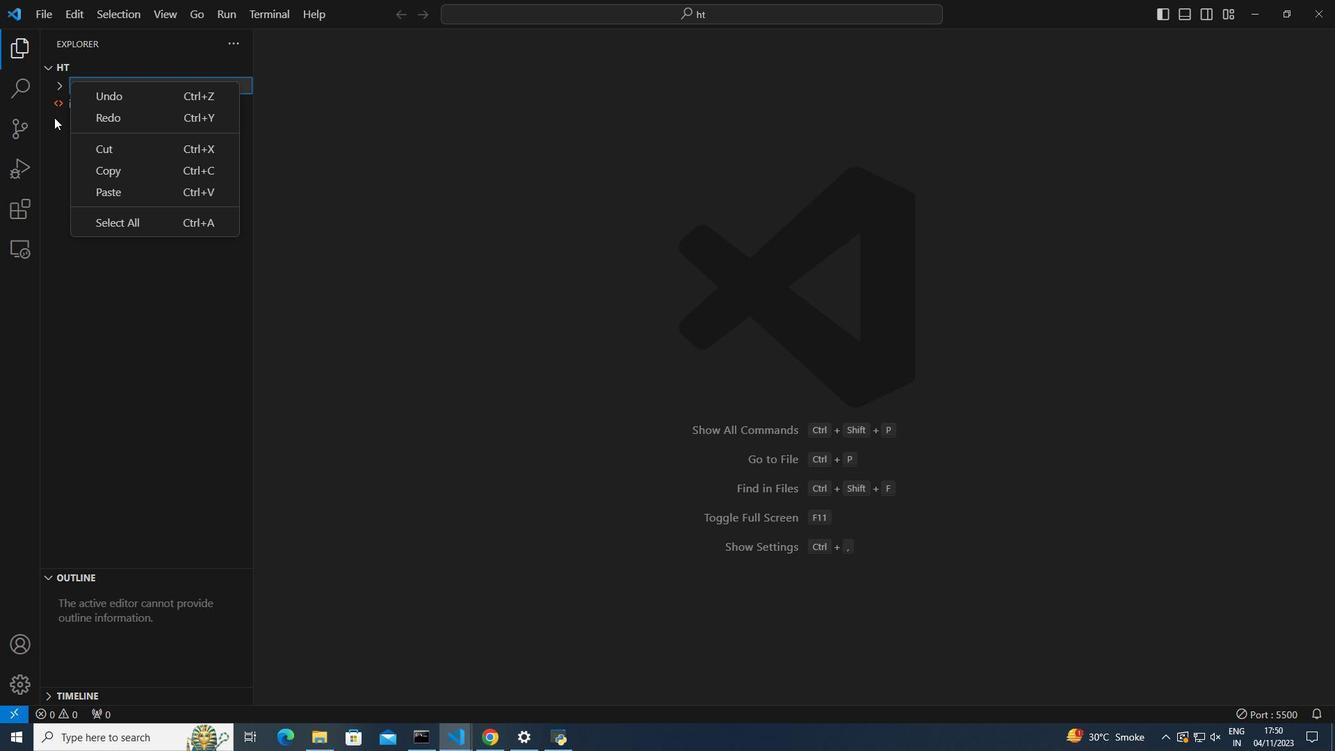 
Action: Mouse pressed left at (54, 117)
Screenshot: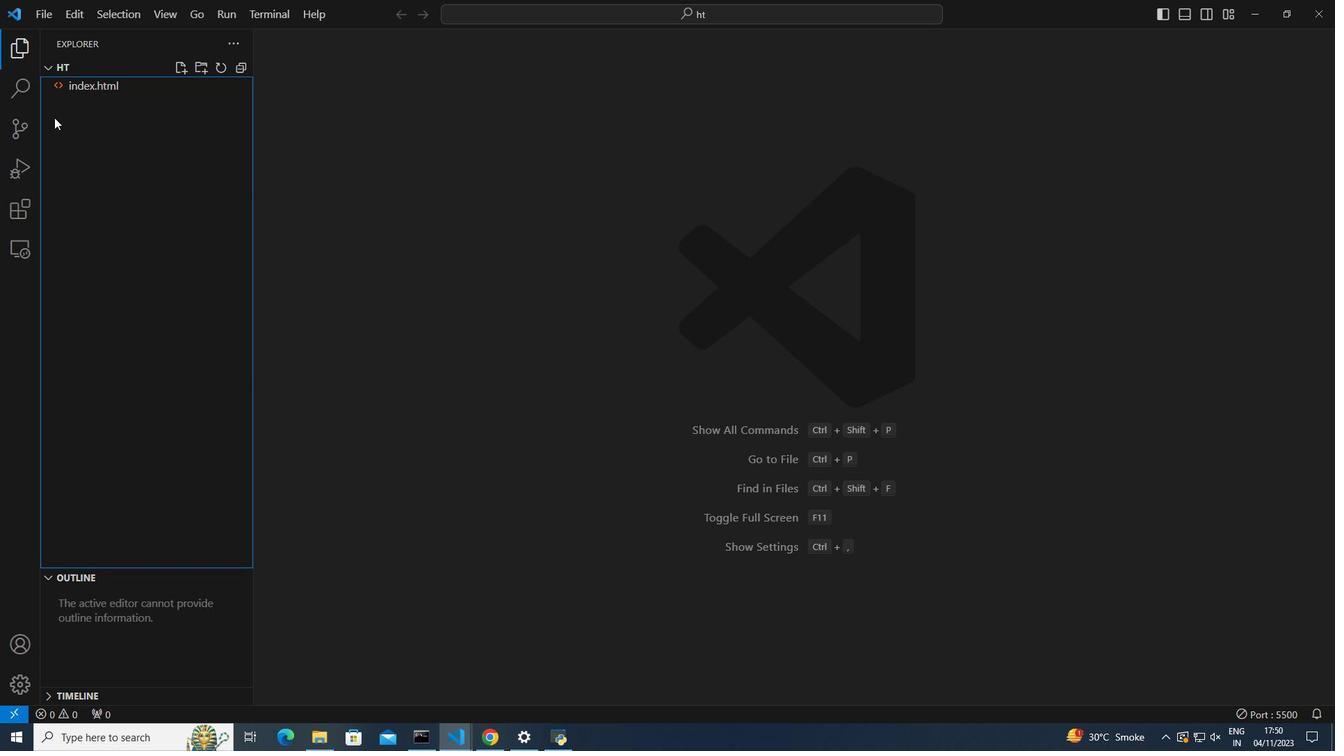
Action: Mouse moved to (80, 78)
Screenshot: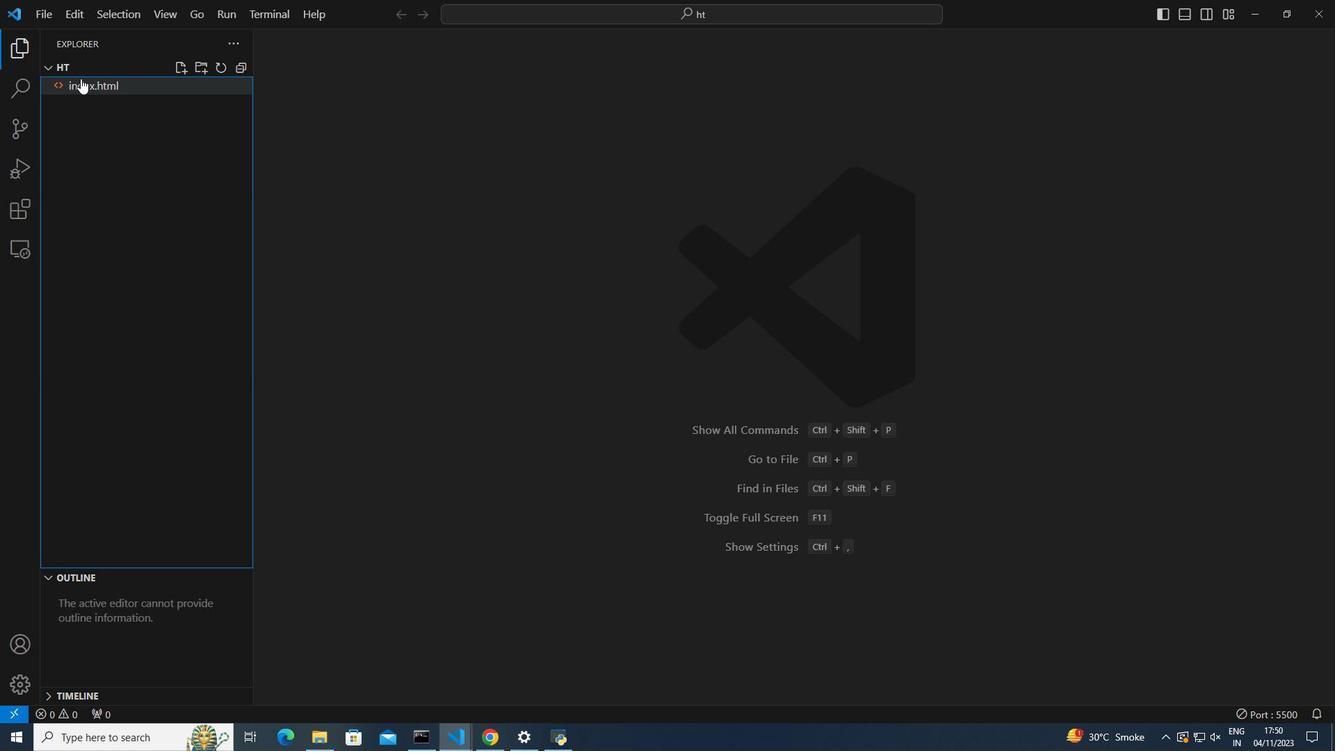 
Action: Mouse pressed right at (80, 78)
Screenshot: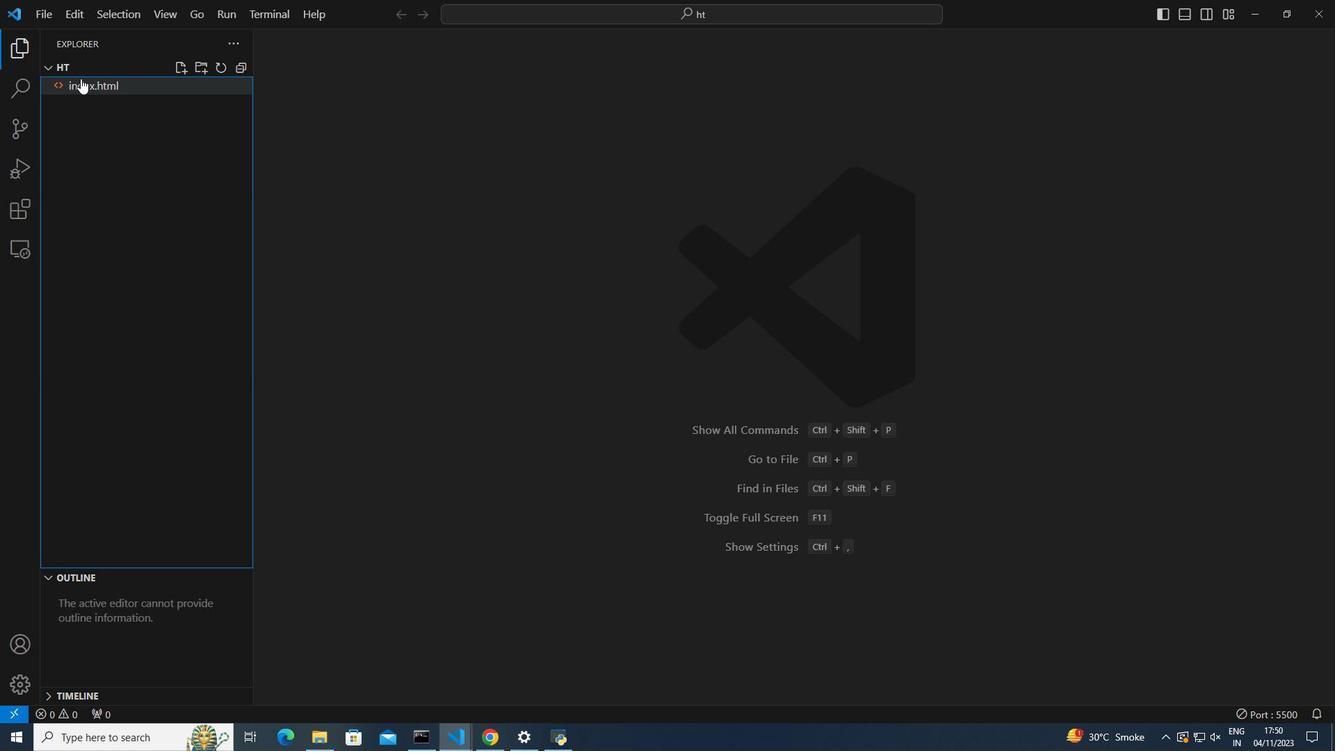 
Action: Mouse moved to (132, 240)
Screenshot: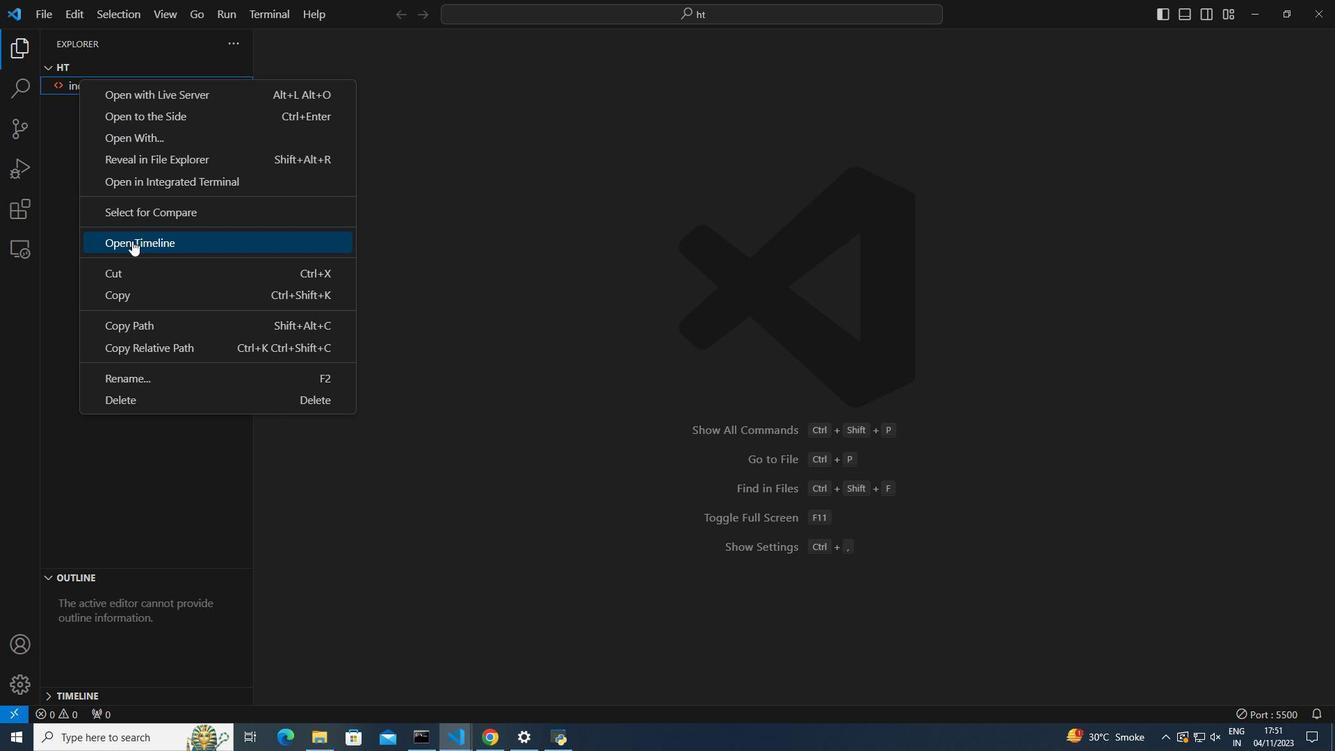 
Action: Mouse pressed left at (132, 240)
Screenshot: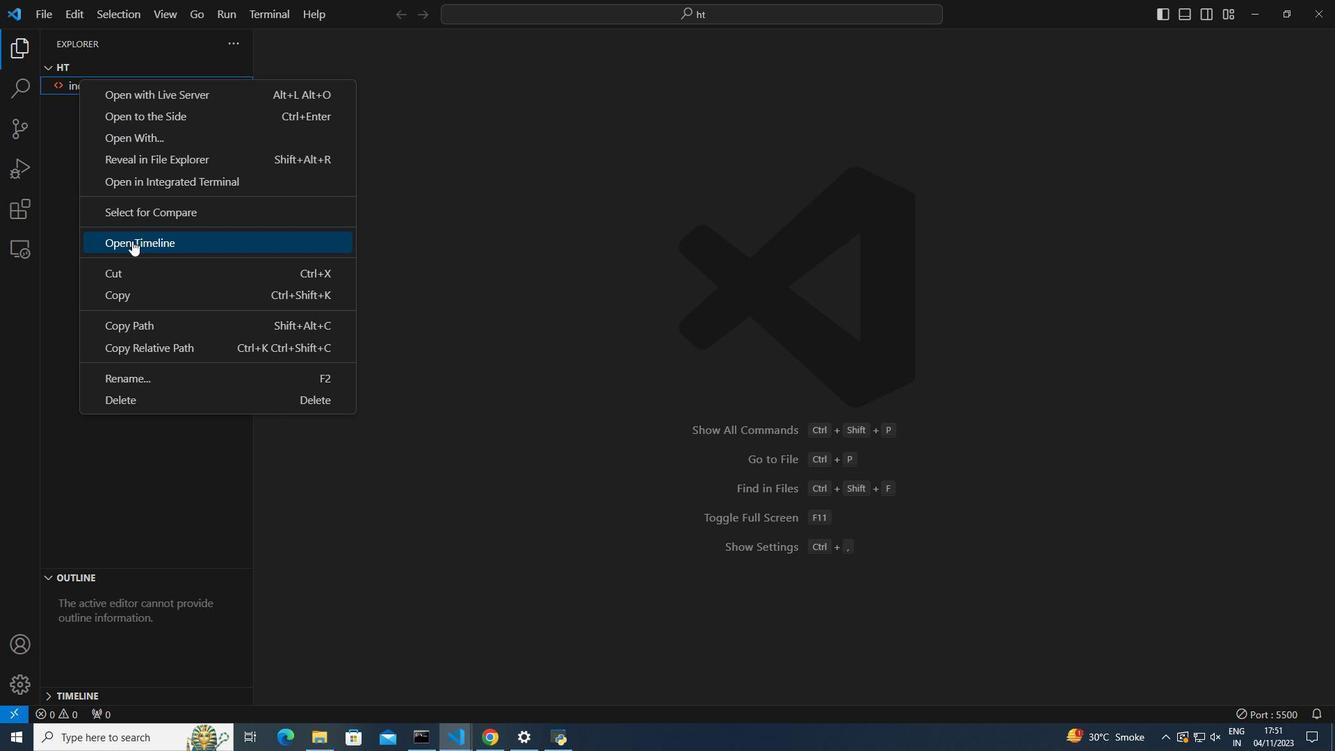
Action: Mouse moved to (48, 304)
Screenshot: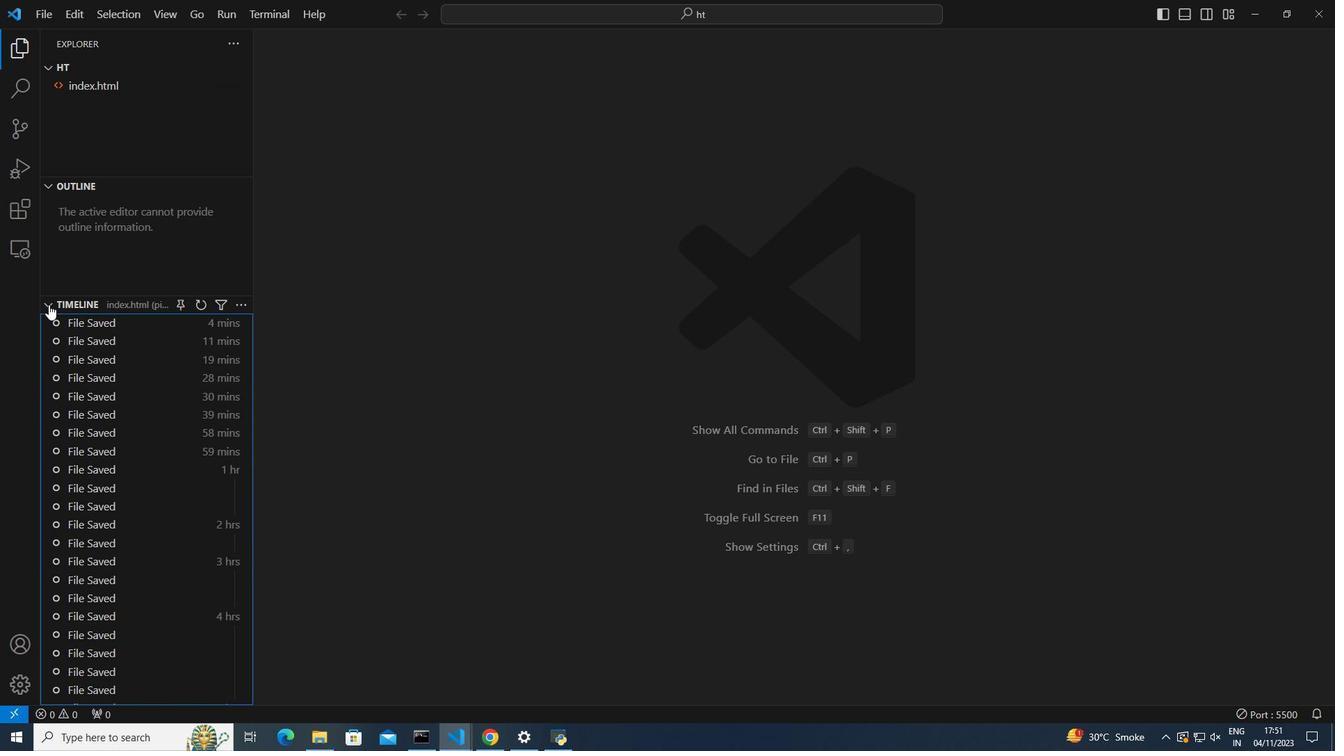 
Action: Mouse pressed left at (48, 304)
Screenshot: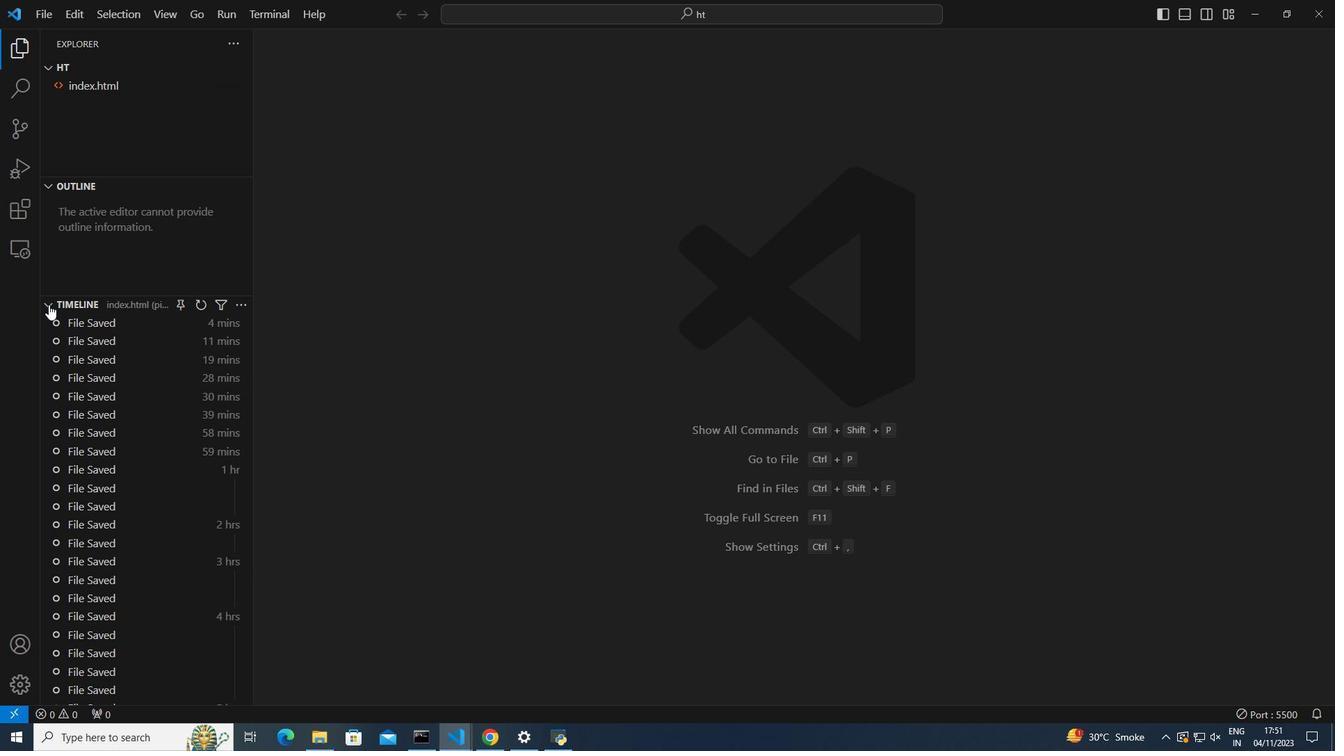 
Action: Mouse moved to (86, 73)
Screenshot: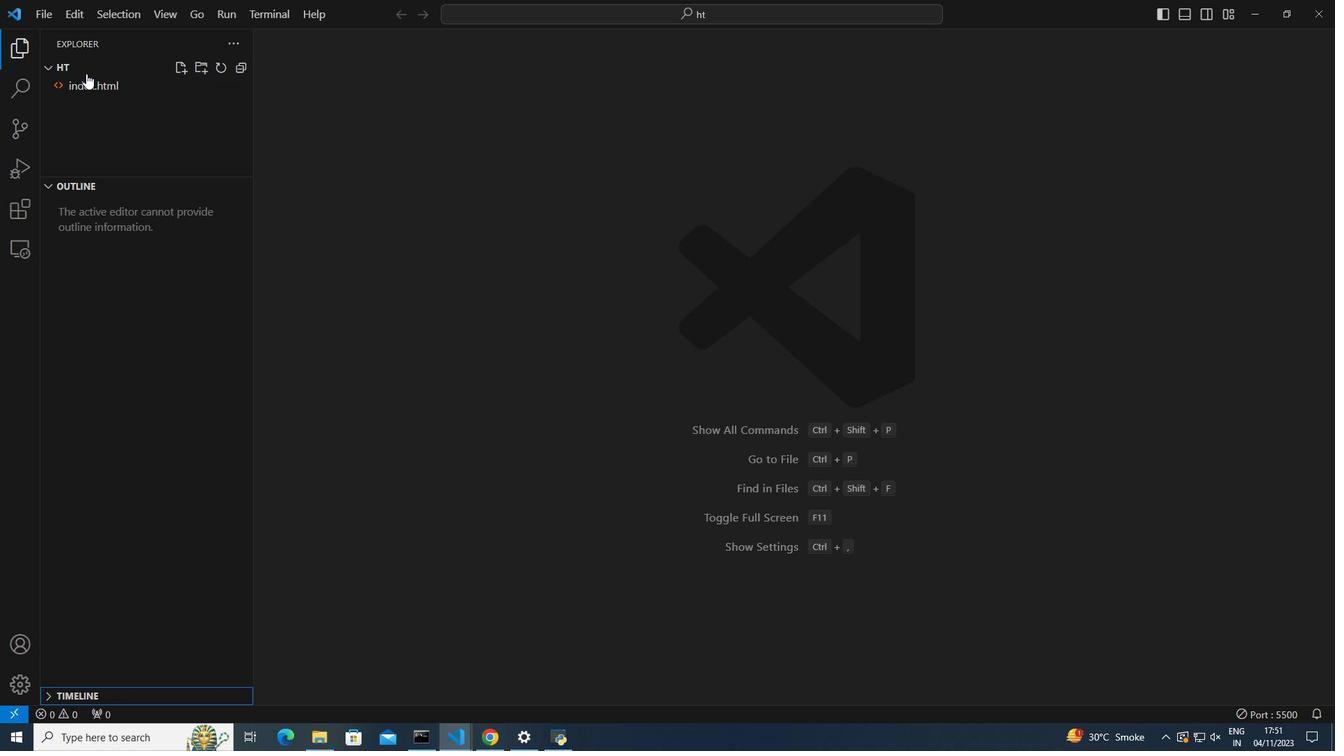 
Action: Mouse pressed right at (86, 73)
Screenshot: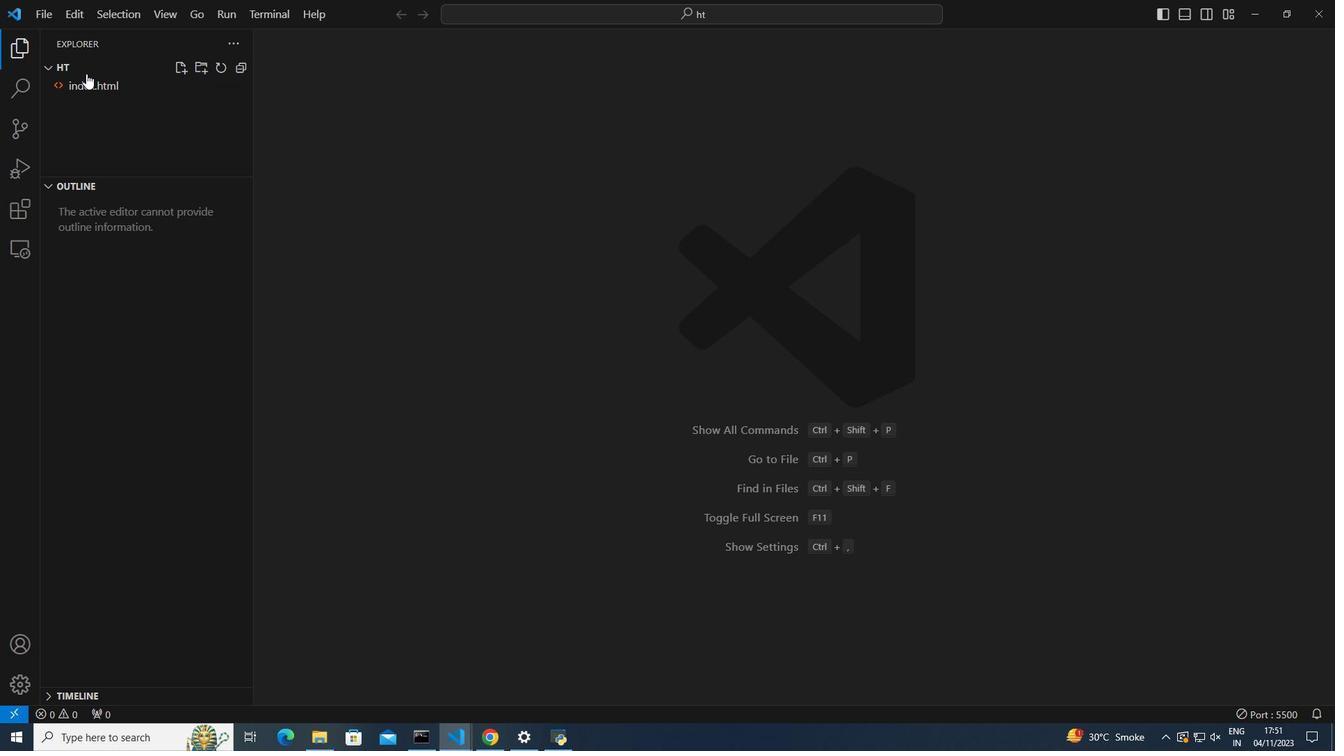 
Action: Mouse moved to (55, 66)
Screenshot: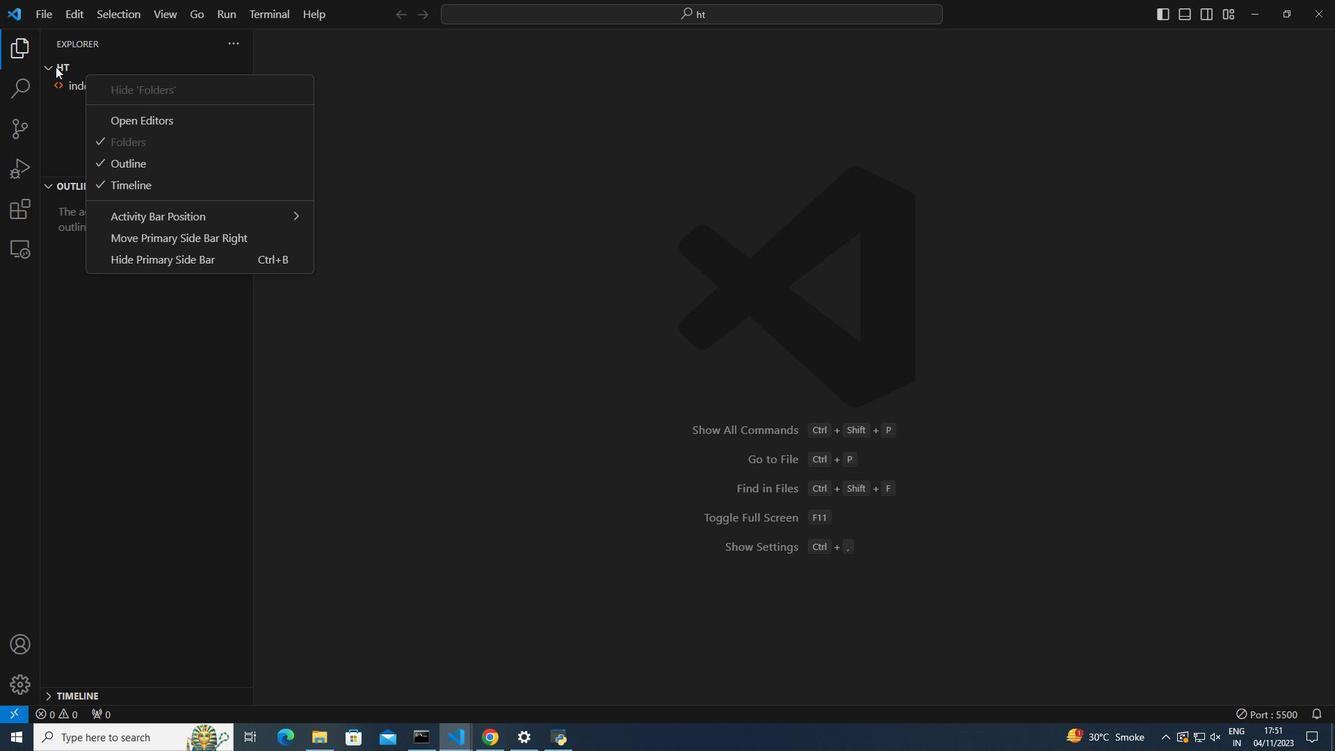 
Action: Mouse pressed left at (55, 66)
Screenshot: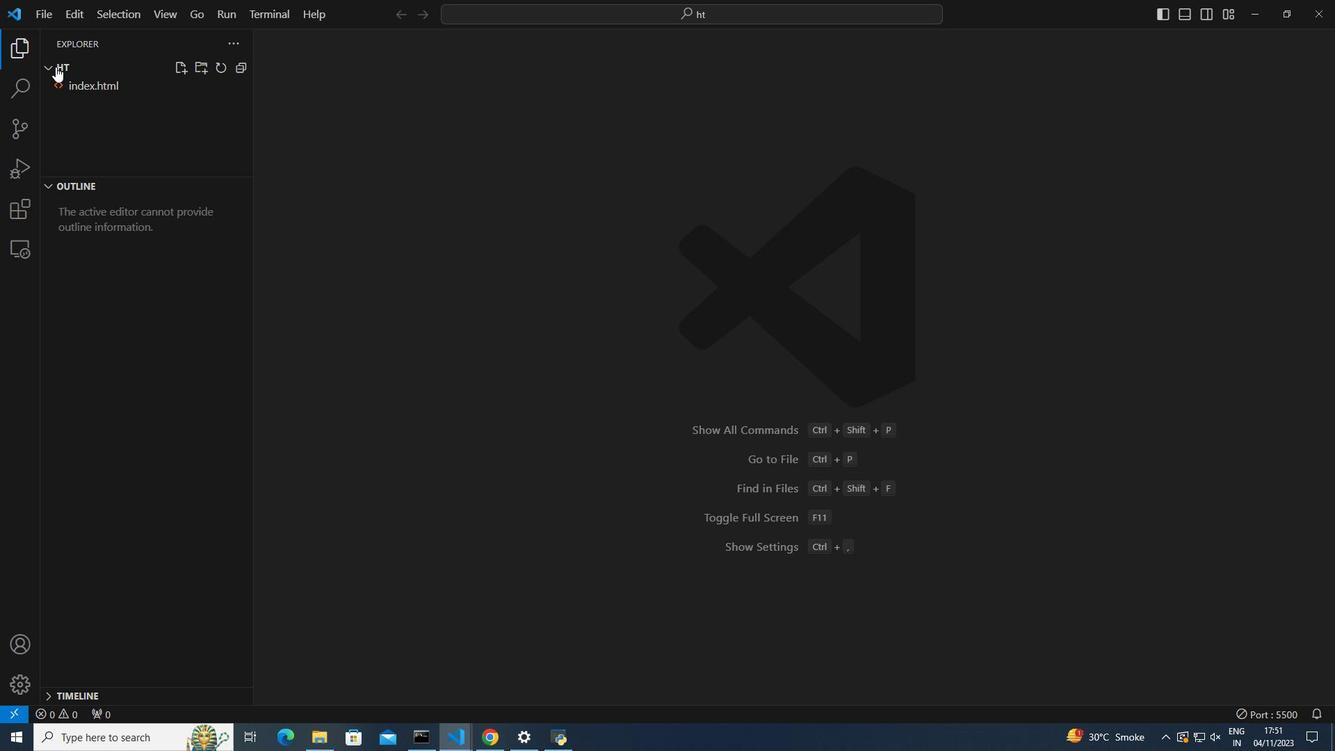 
Action: Mouse moved to (57, 61)
Screenshot: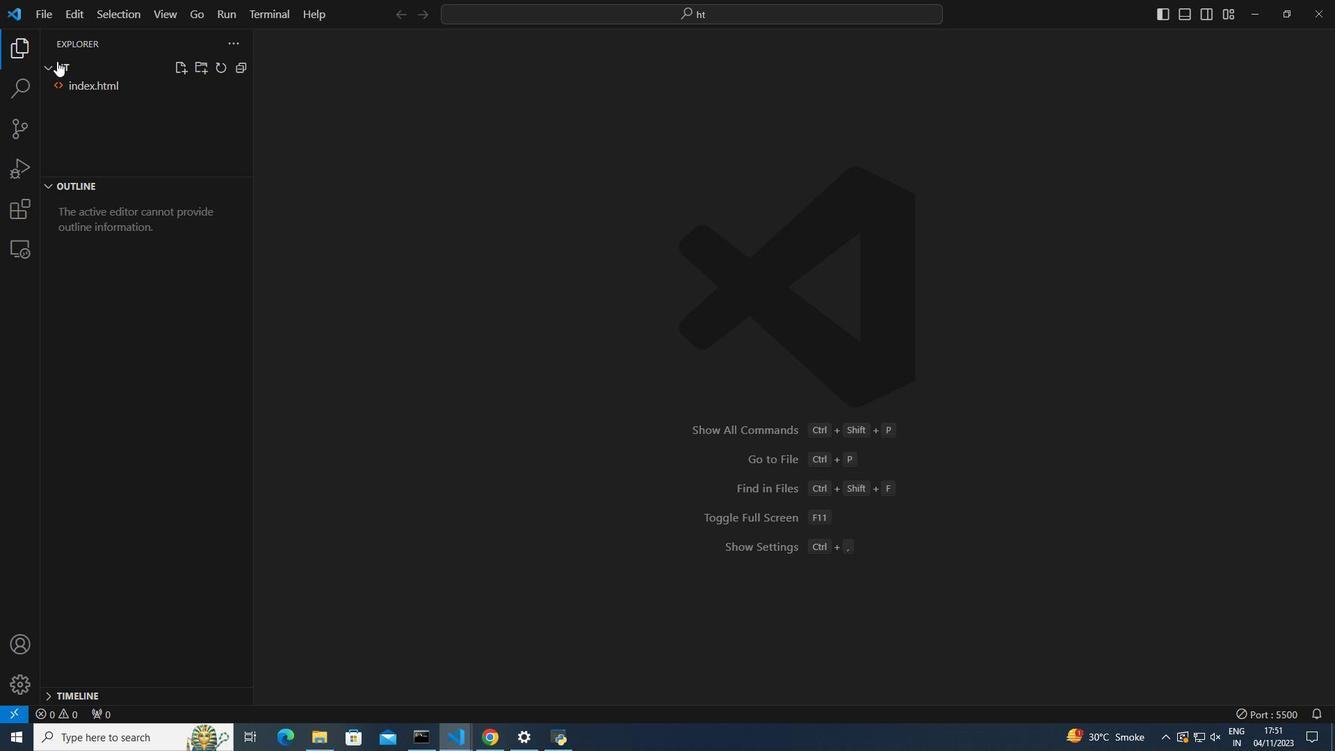 
Action: Mouse pressed right at (57, 61)
Screenshot: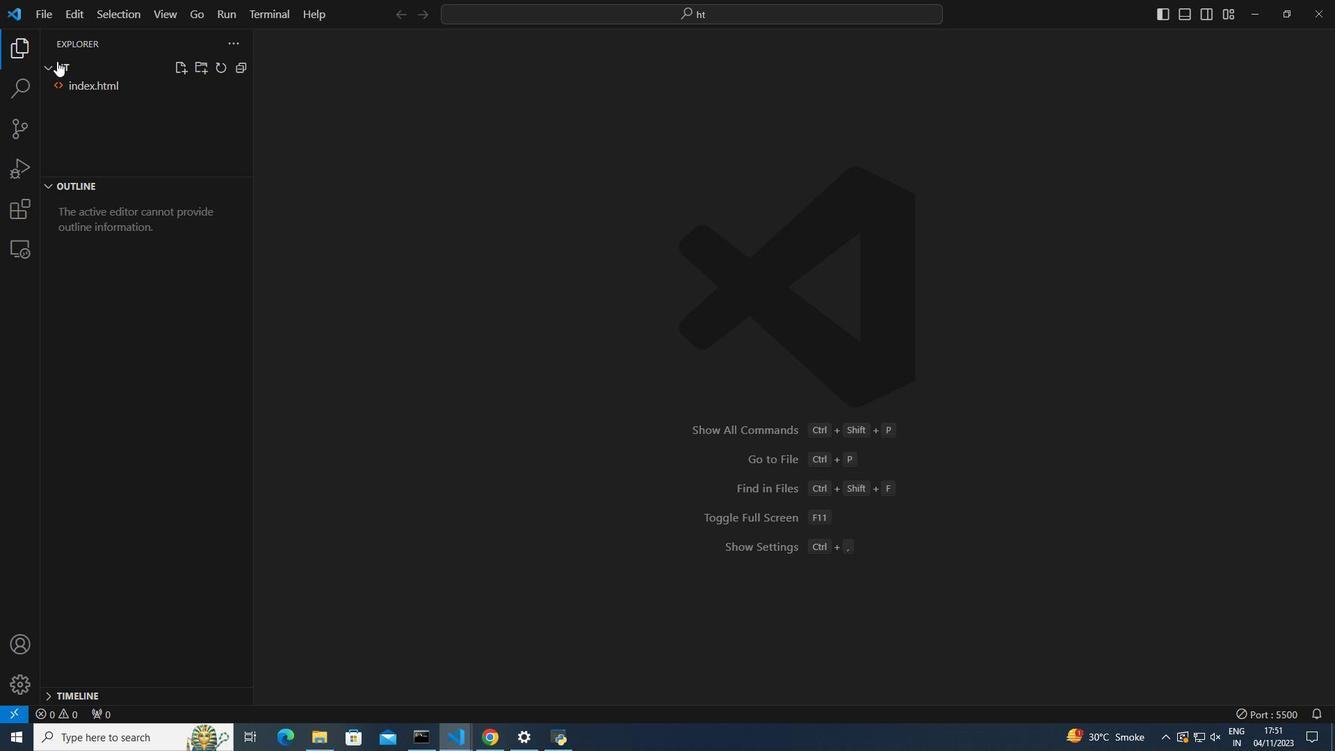 
Action: Mouse moved to (58, 61)
Screenshot: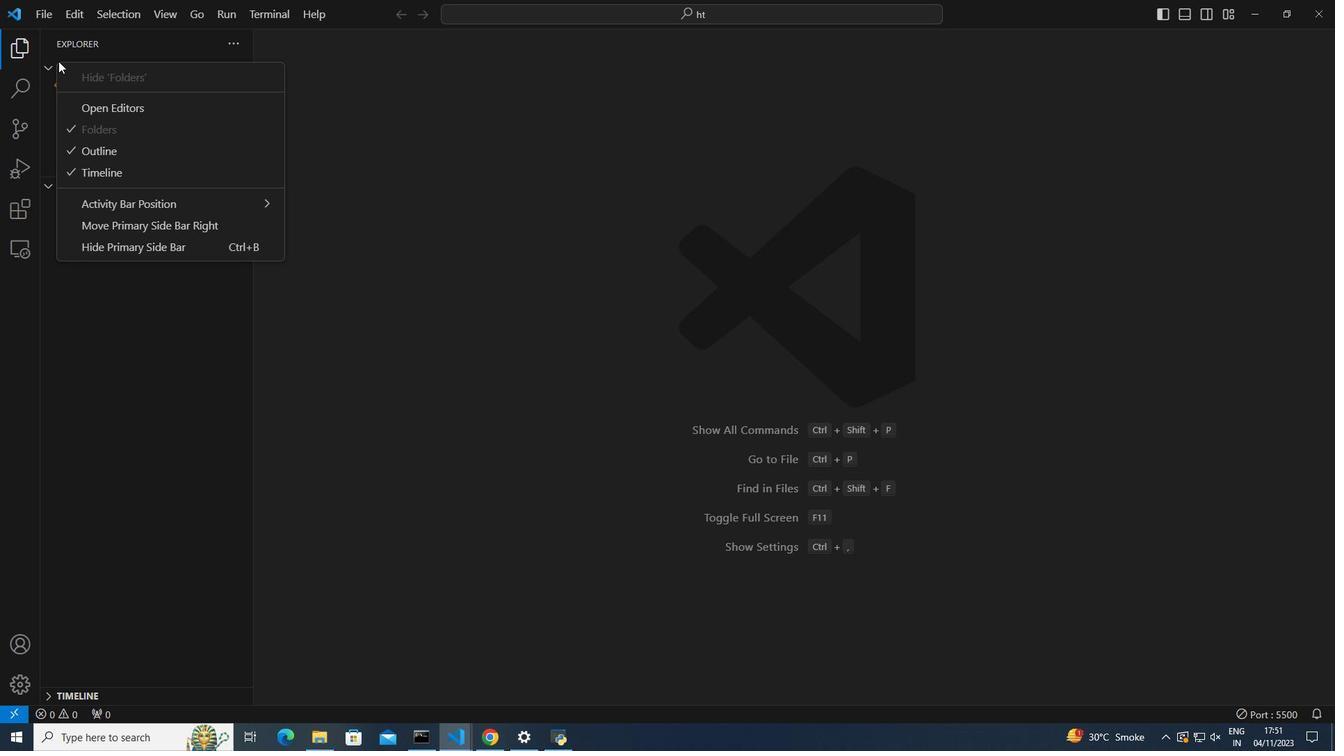 
Action: Mouse pressed left at (58, 61)
Screenshot: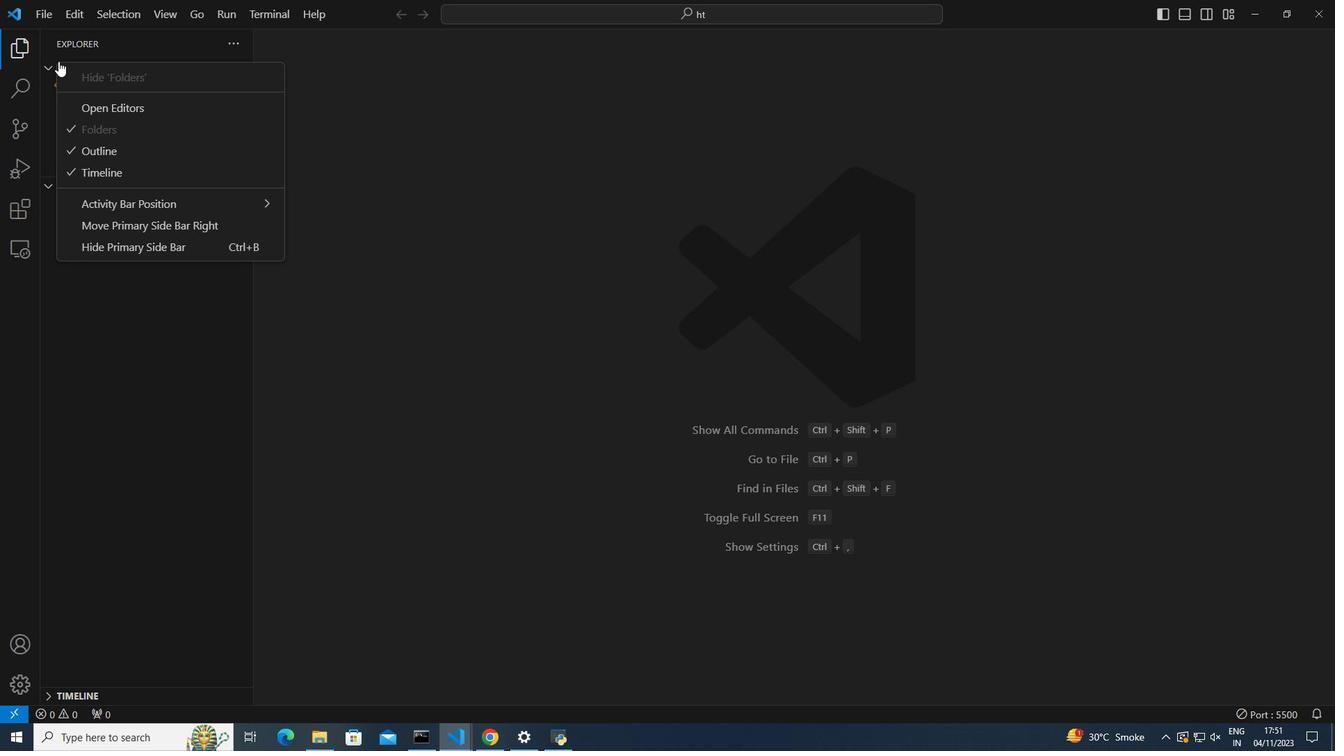 
Action: Mouse moved to (75, 62)
Screenshot: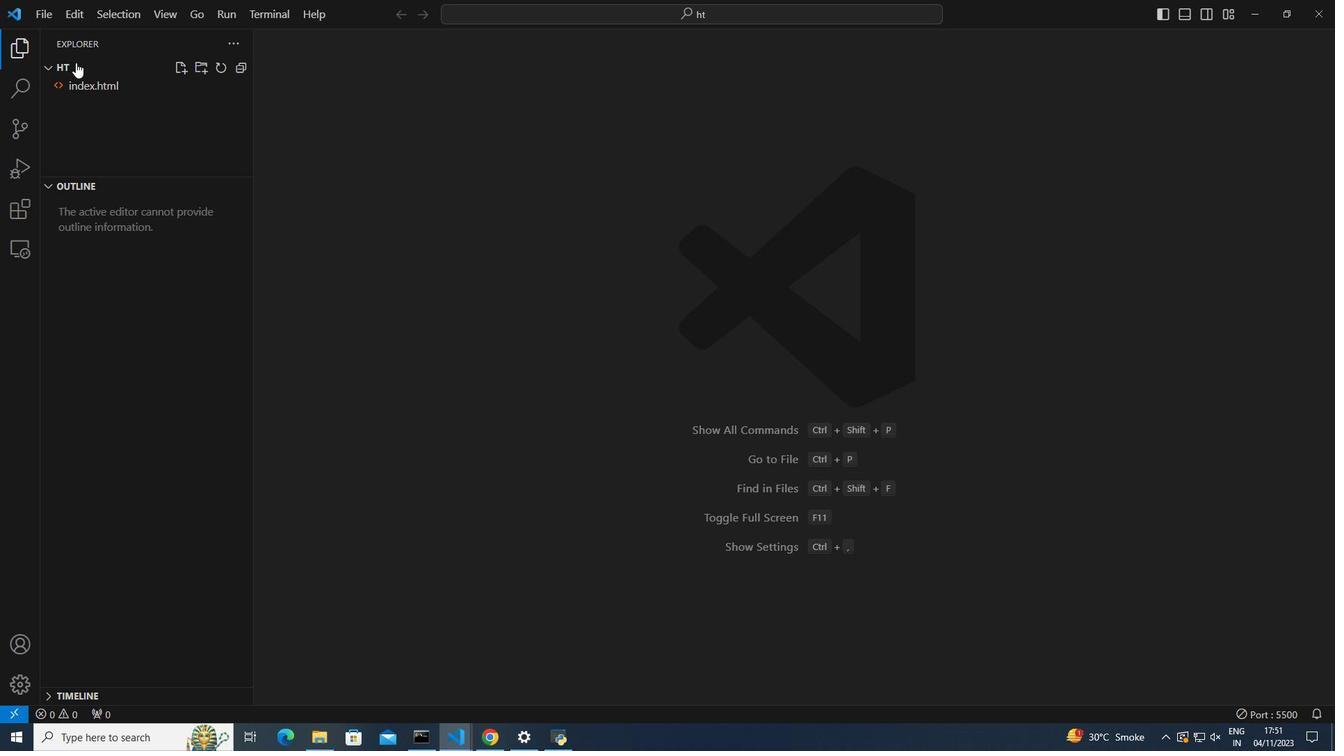 
Action: Mouse pressed right at (75, 62)
Screenshot: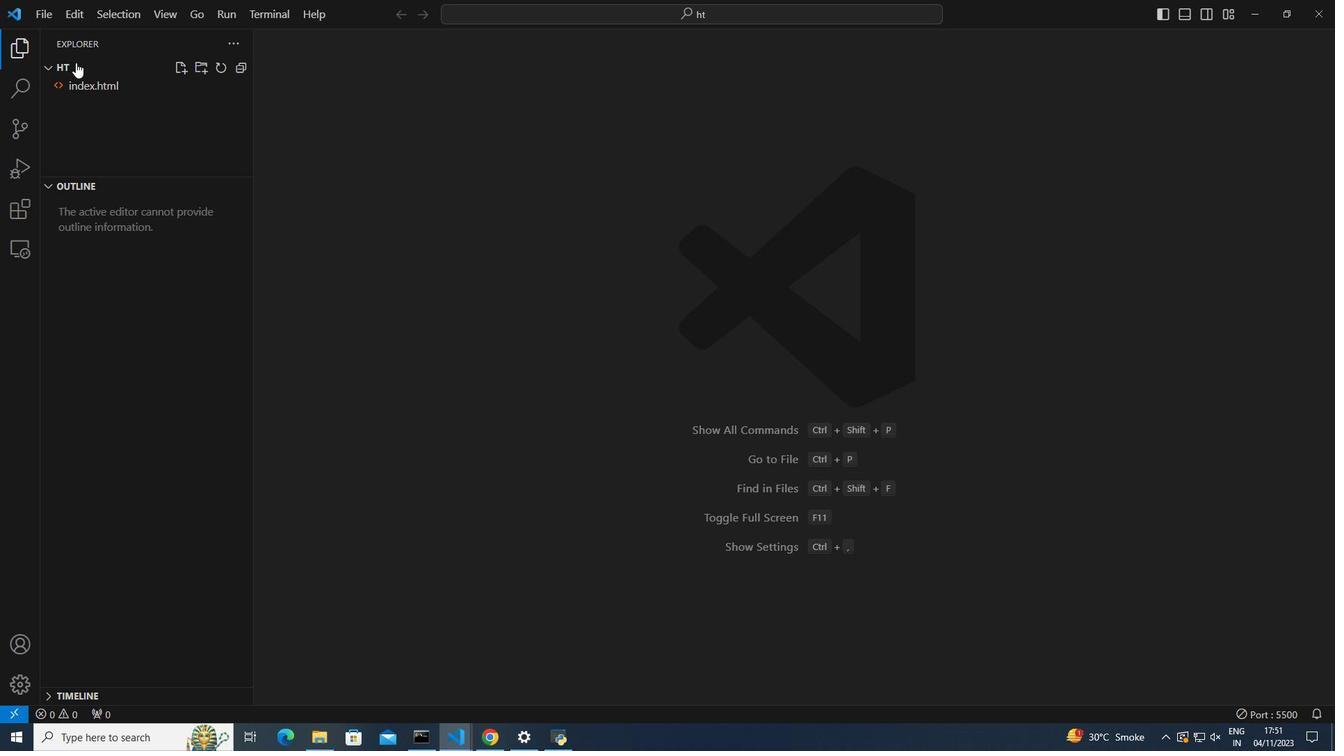 
Action: Mouse moved to (68, 75)
Screenshot: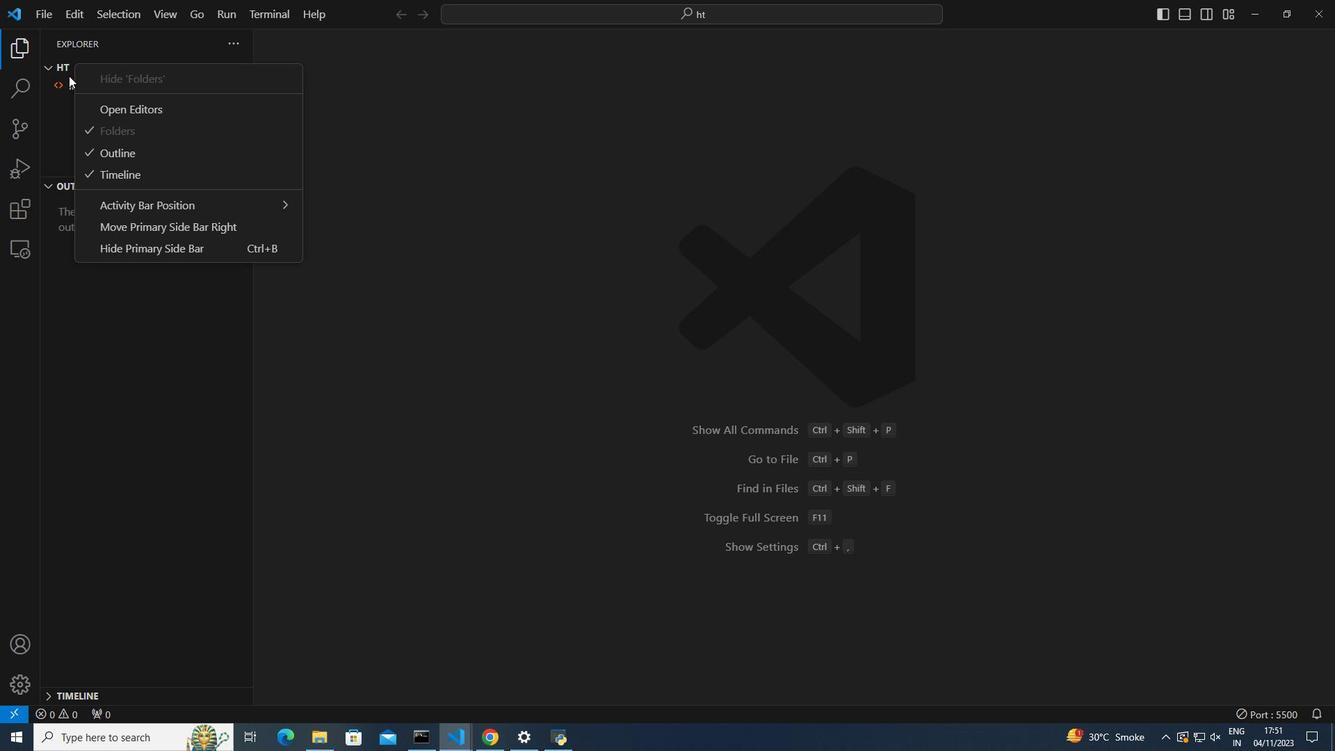 
Action: Mouse pressed left at (68, 75)
Screenshot: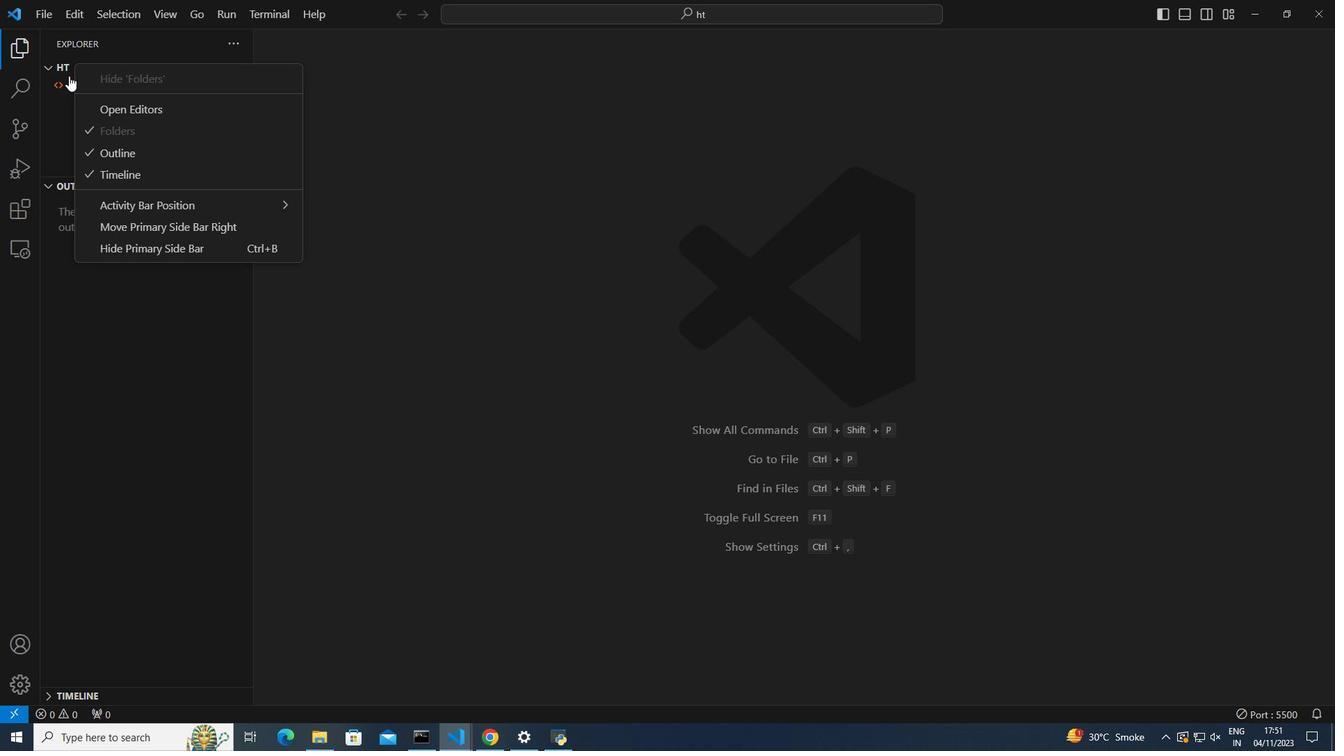 
Action: Mouse moved to (95, 80)
Screenshot: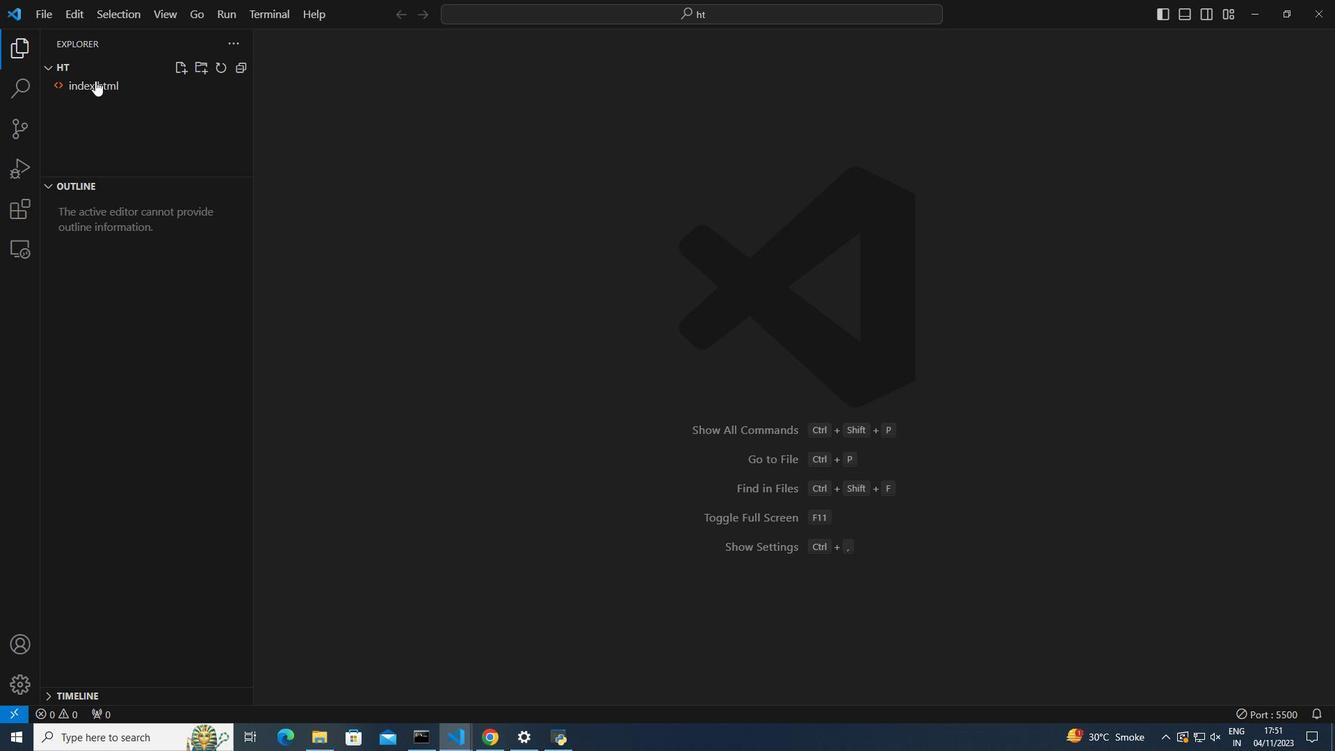 
Action: Mouse pressed right at (95, 80)
Screenshot: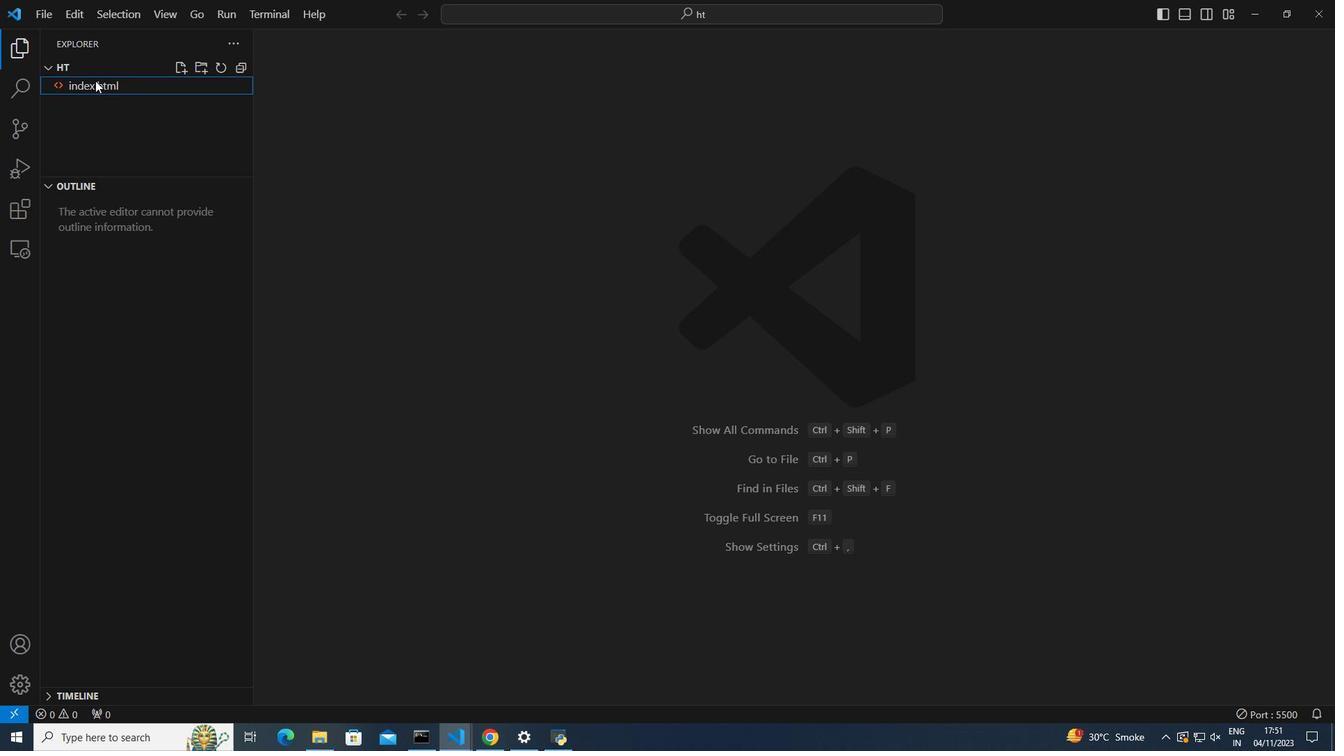 
Action: Mouse moved to (184, 184)
Screenshot: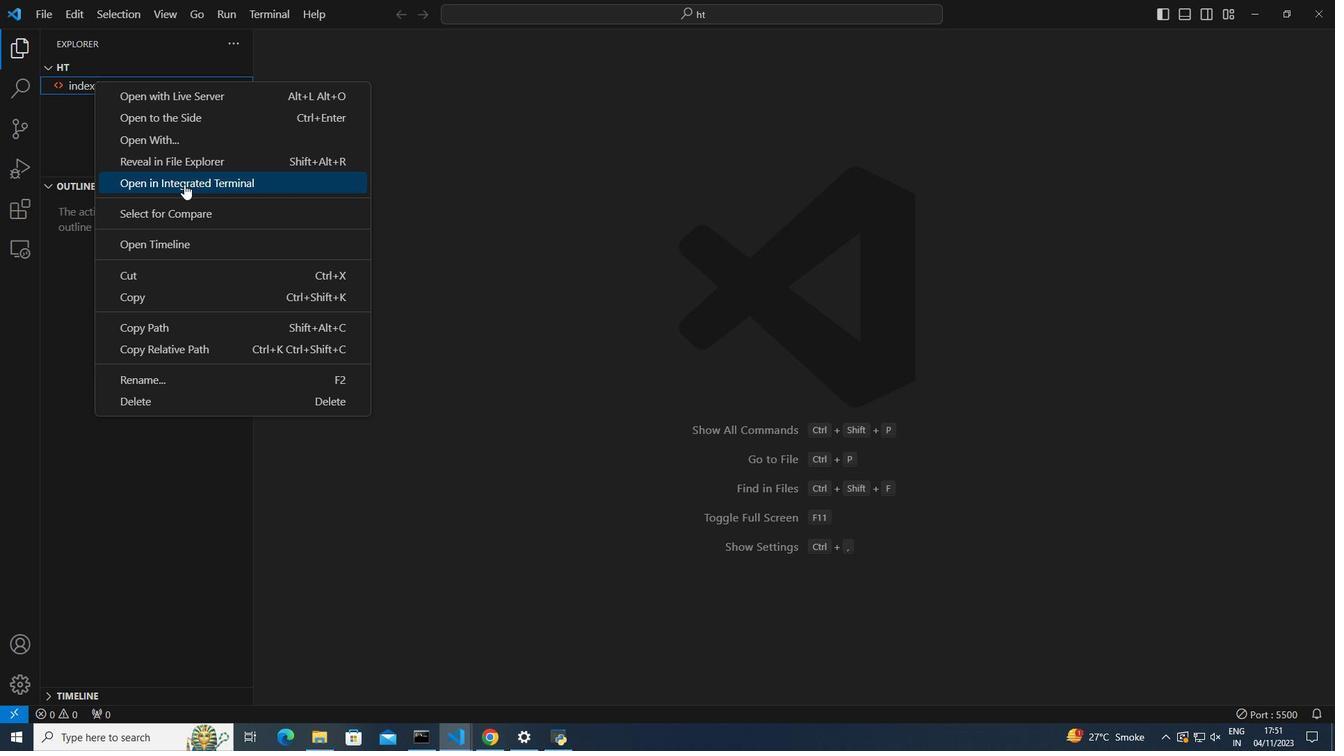 
Action: Mouse pressed left at (184, 184)
Screenshot: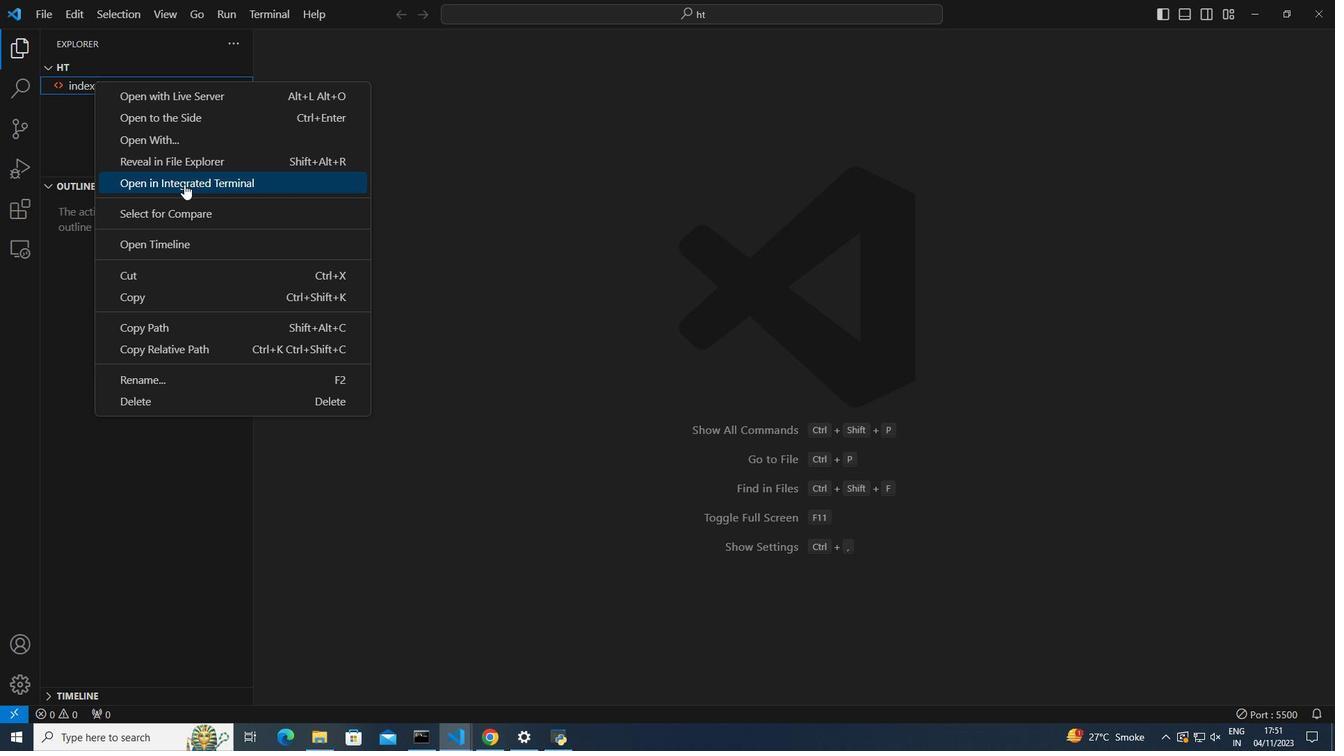
Action: Mouse moved to (461, 566)
Screenshot: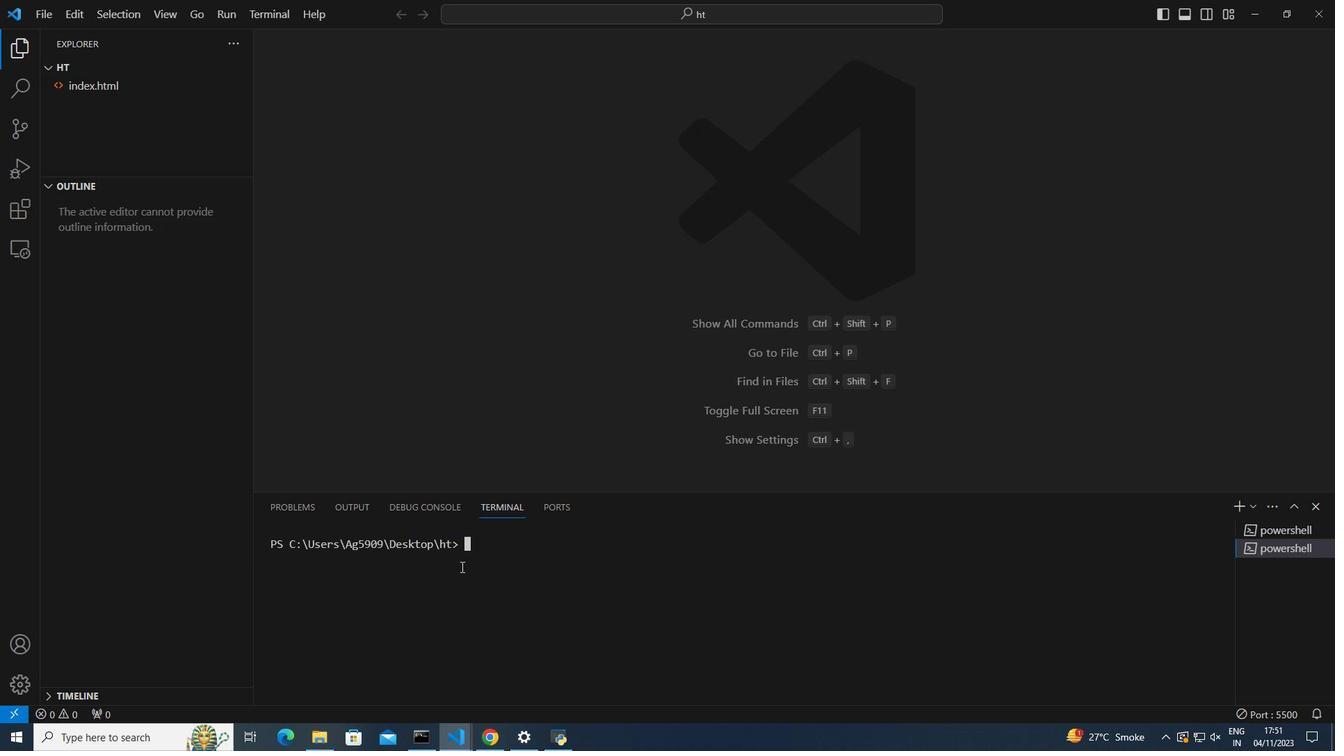 
